 Task: Set up alerts for new listings in Seattle, Washington, that have a 3-car garage.
Action: Key pressed s<Key.caps_lock>EATTLE
Screenshot: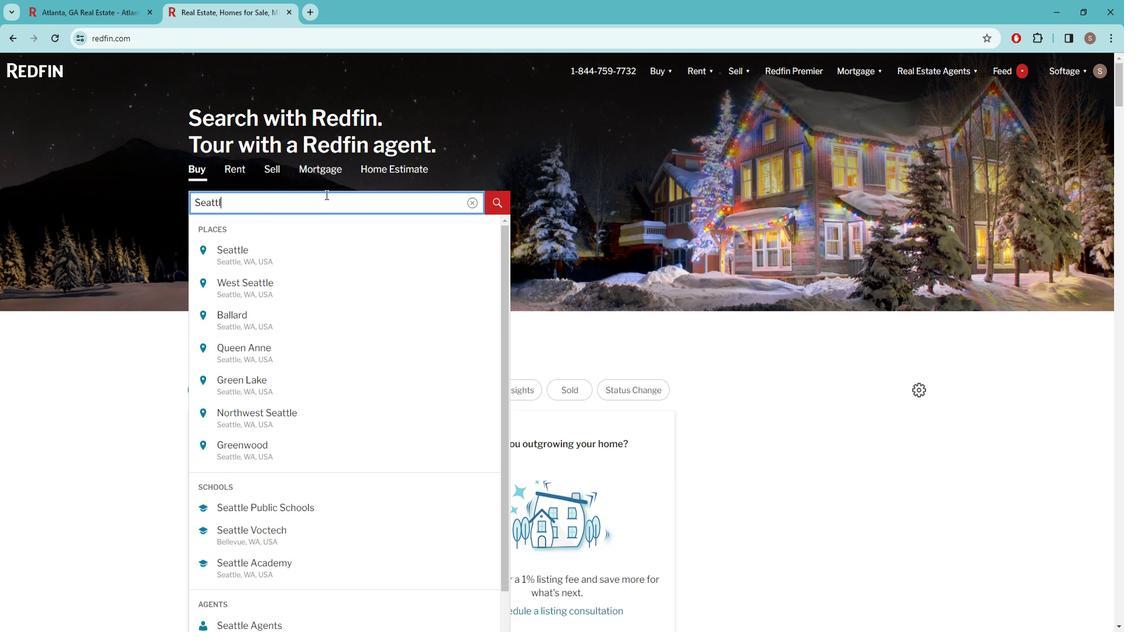 
Action: Mouse moved to (234, 253)
Screenshot: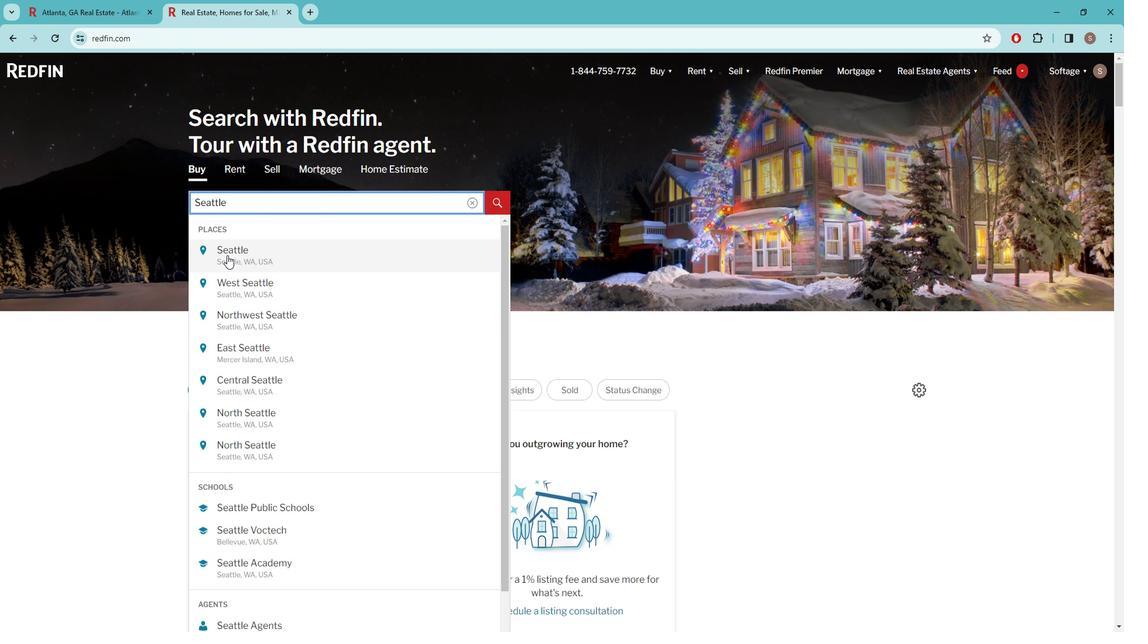 
Action: Mouse pressed left at (234, 253)
Screenshot: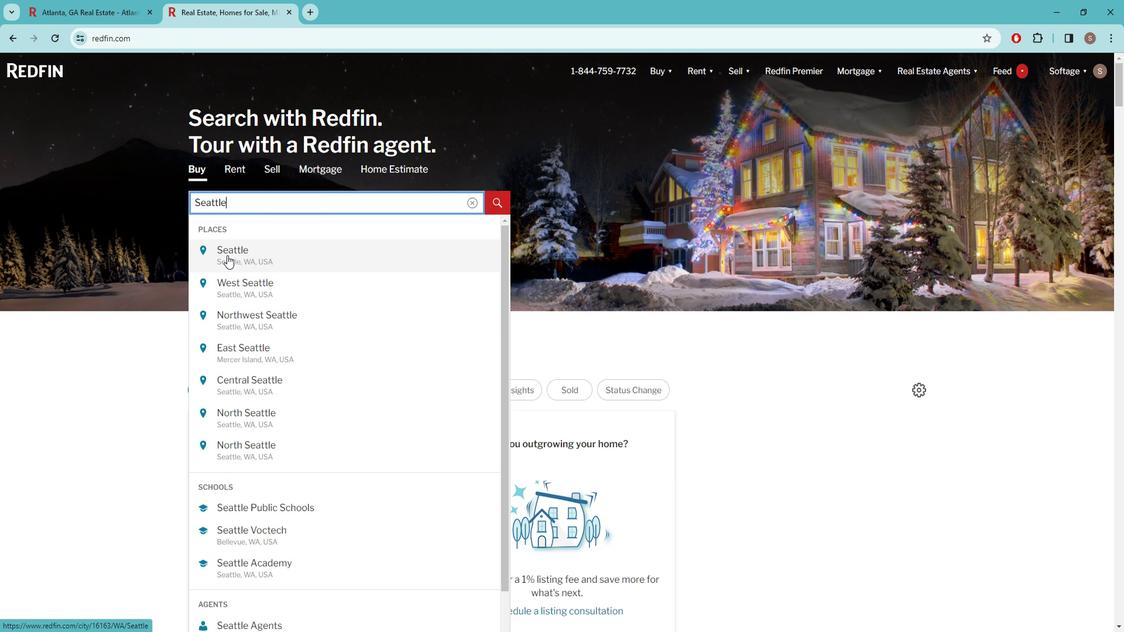 
Action: Mouse moved to (992, 150)
Screenshot: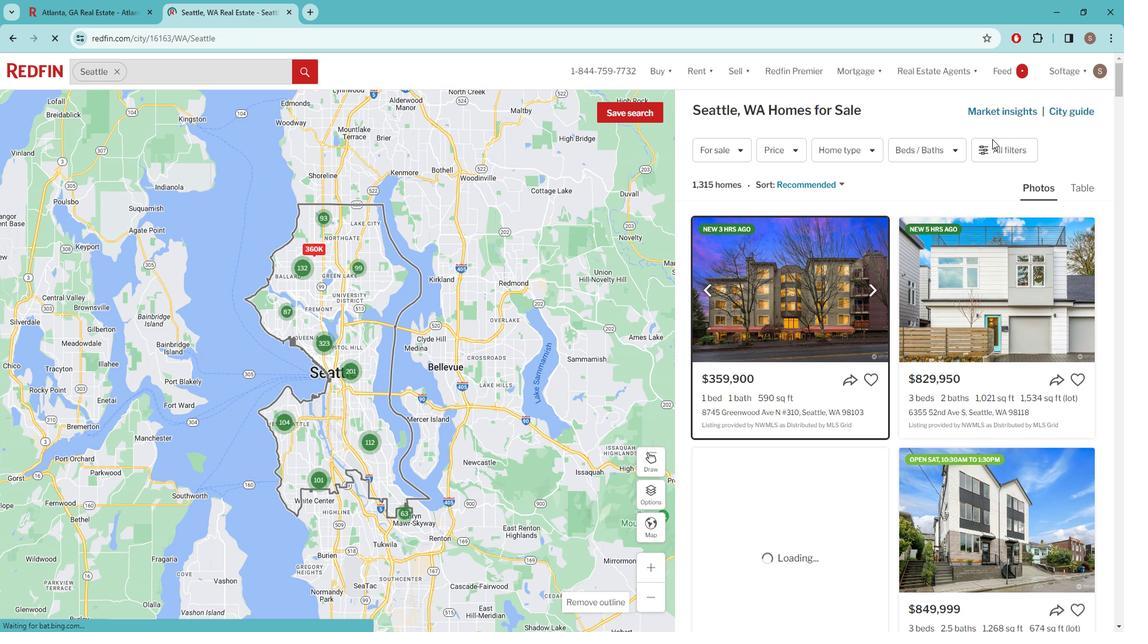 
Action: Mouse pressed left at (992, 150)
Screenshot: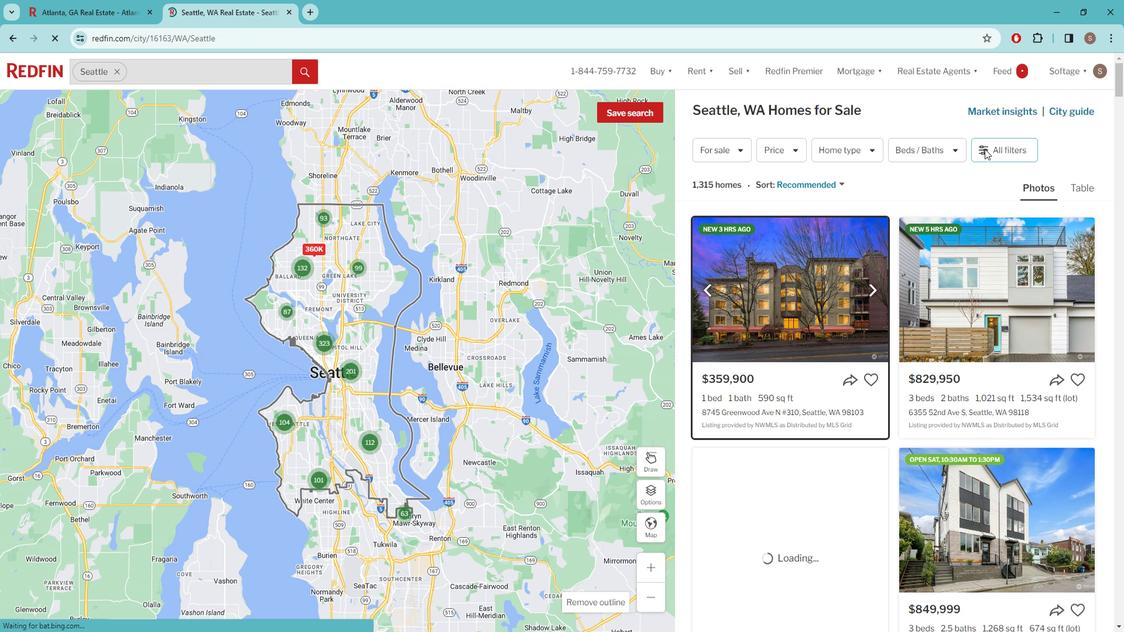 
Action: Mouse pressed left at (992, 150)
Screenshot: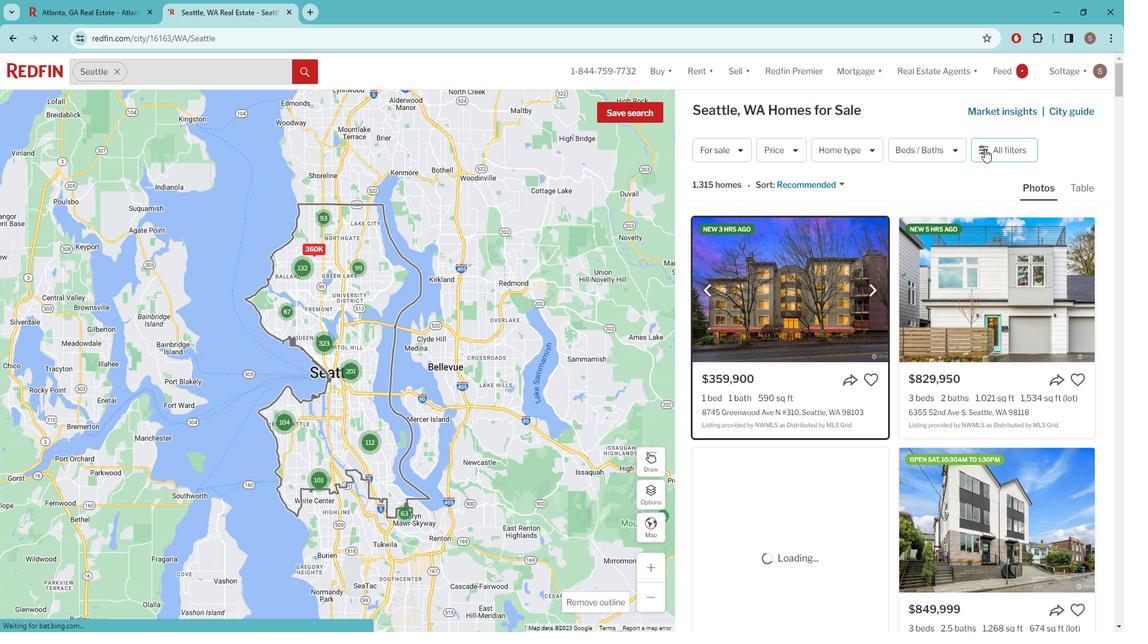 
Action: Mouse moved to (999, 149)
Screenshot: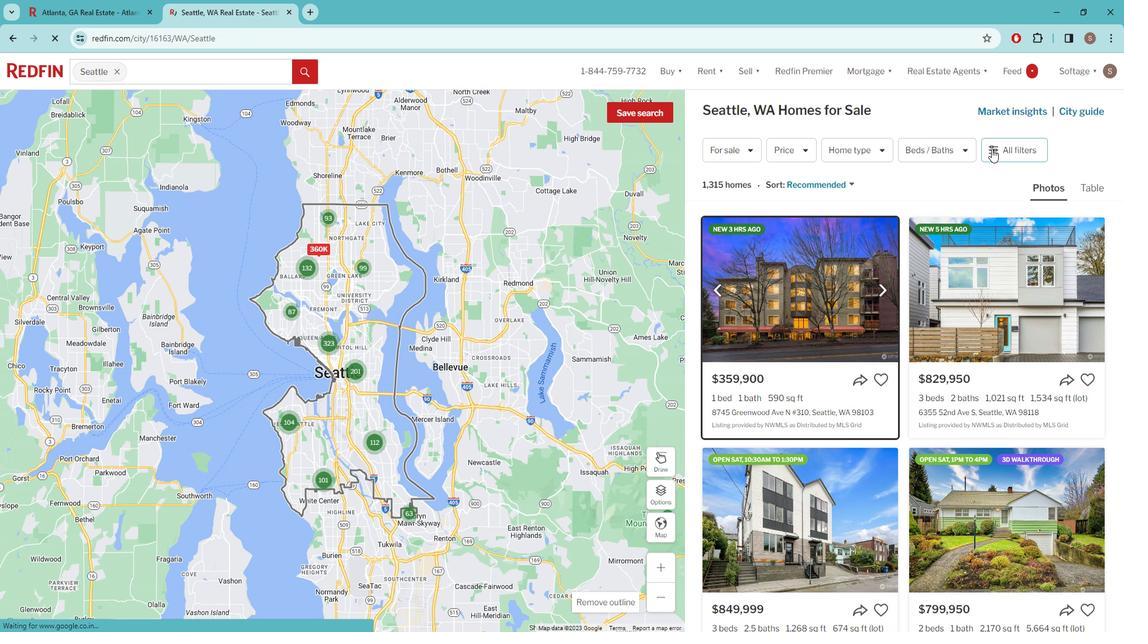 
Action: Mouse pressed left at (999, 149)
Screenshot: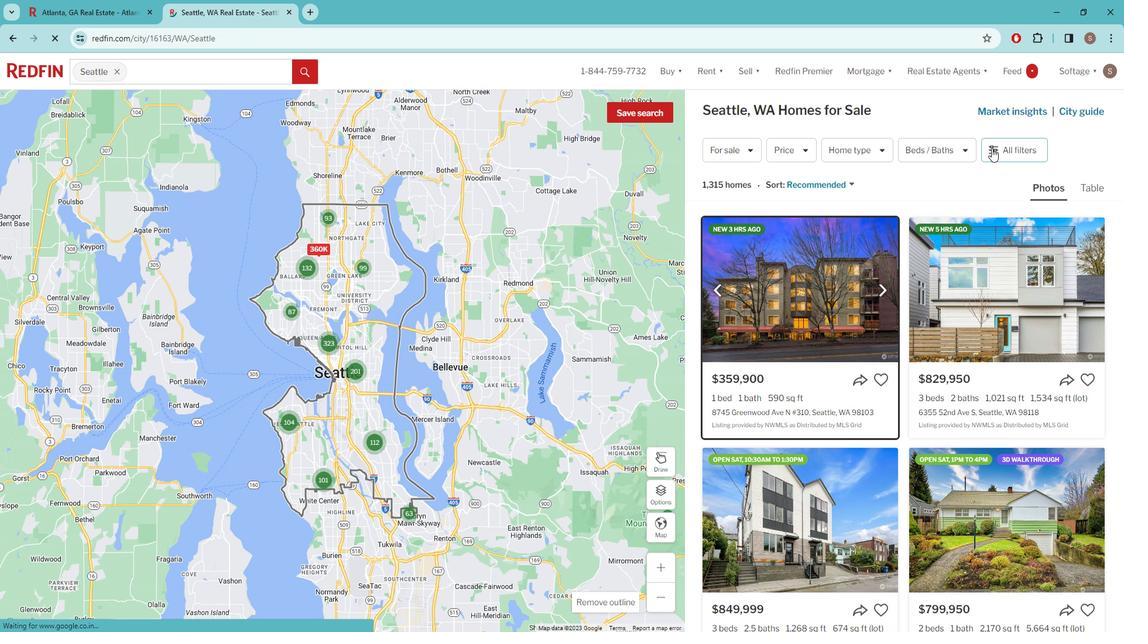 
Action: Mouse moved to (965, 261)
Screenshot: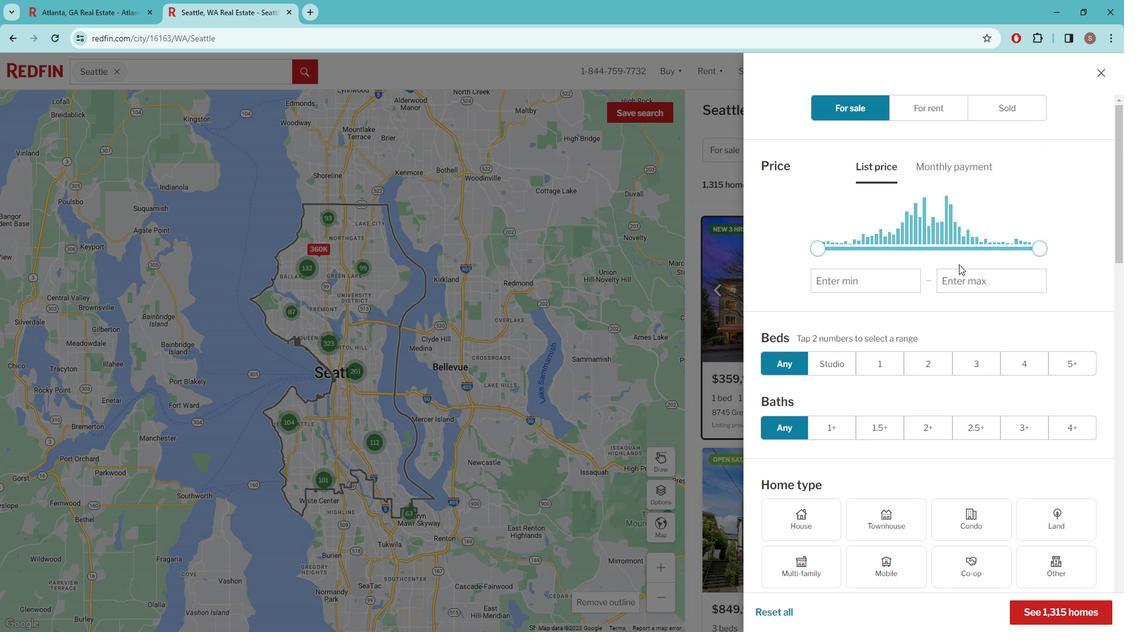 
Action: Mouse scrolled (965, 261) with delta (0, 0)
Screenshot: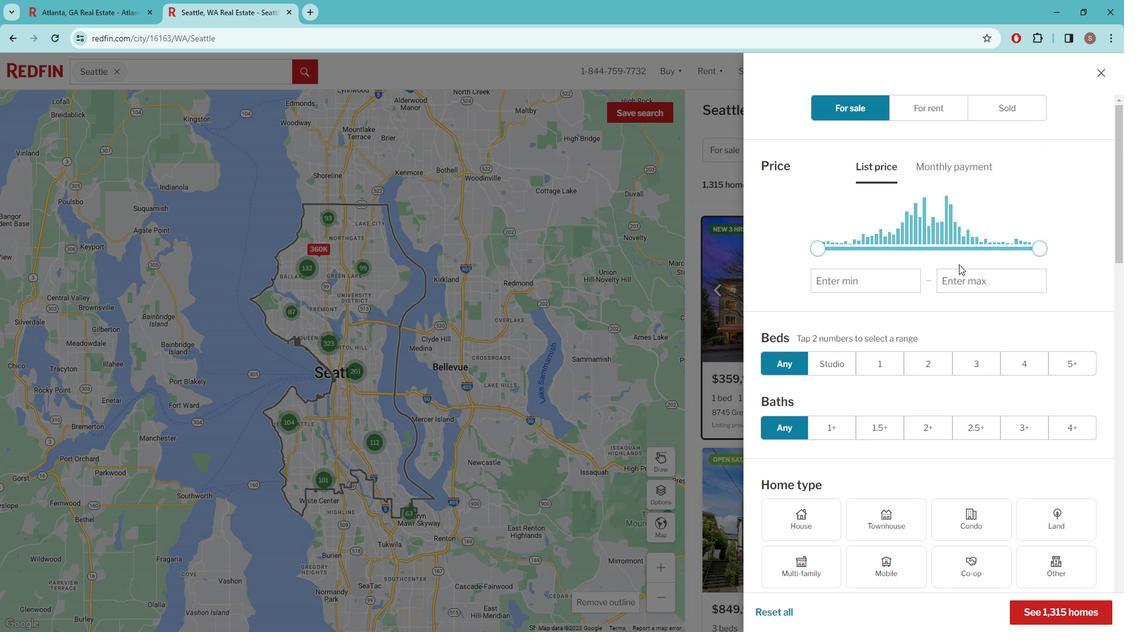 
Action: Mouse moved to (965, 262)
Screenshot: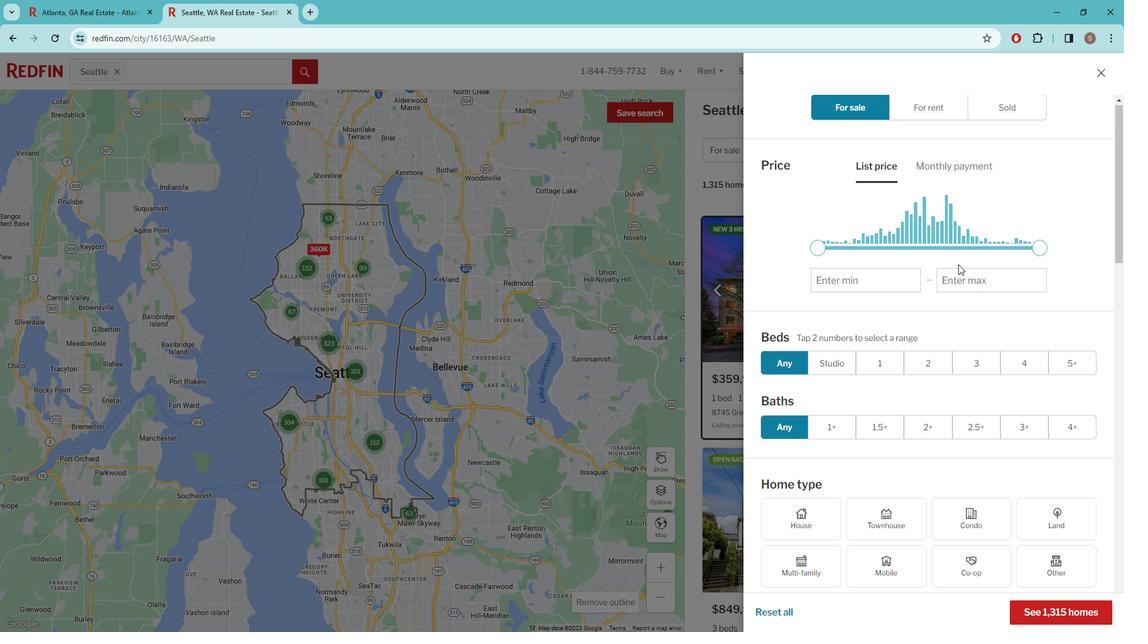 
Action: Mouse scrolled (965, 261) with delta (0, 0)
Screenshot: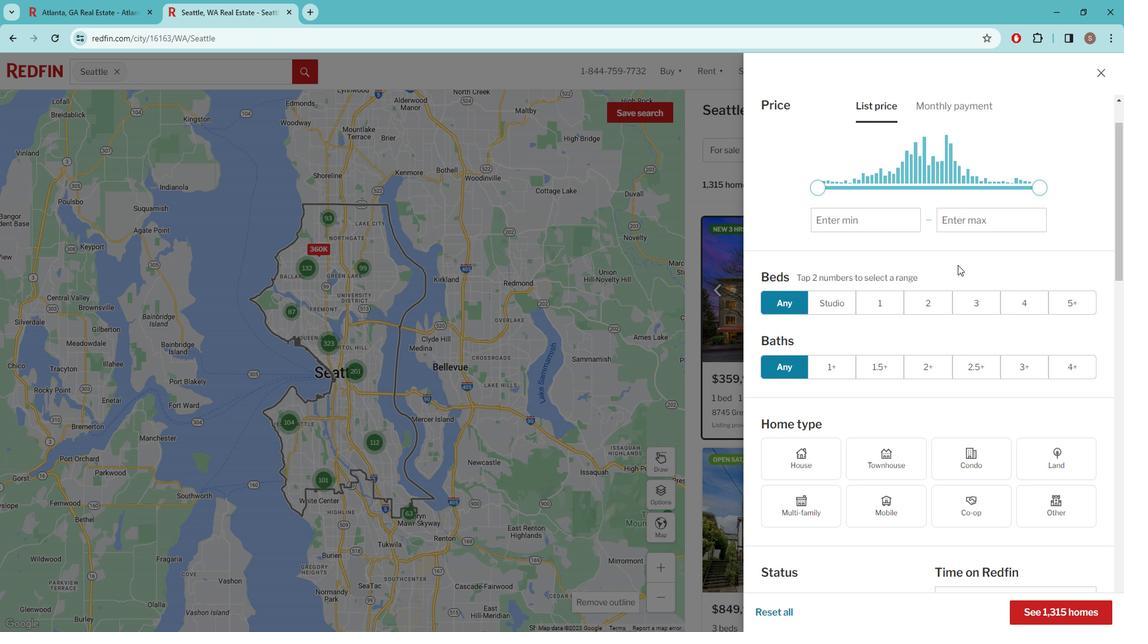 
Action: Mouse moved to (954, 262)
Screenshot: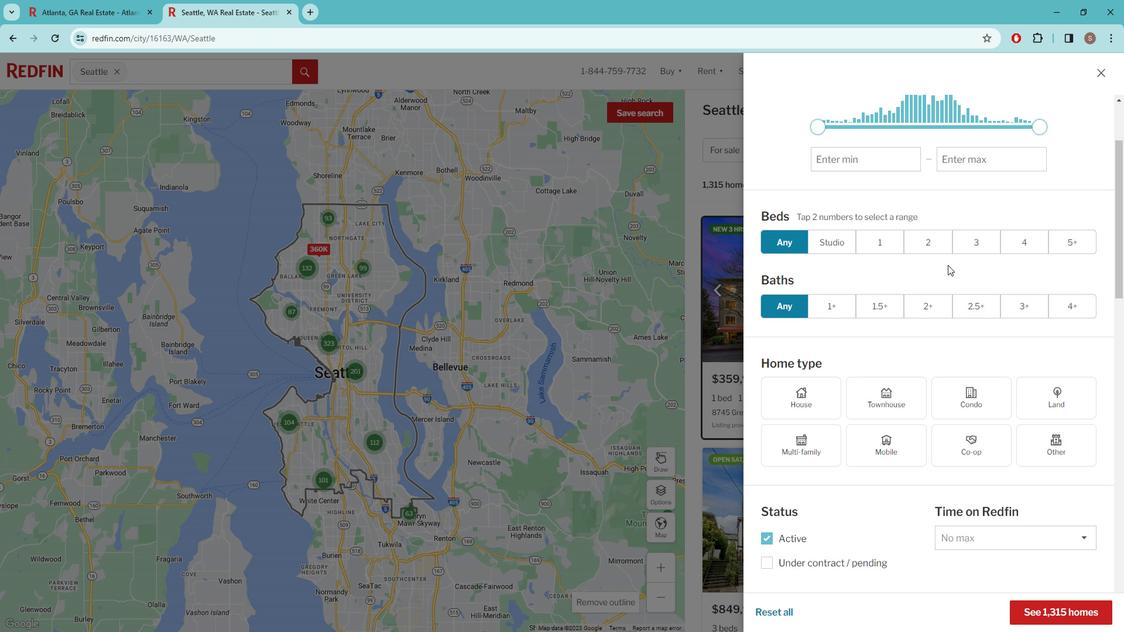 
Action: Mouse scrolled (954, 261) with delta (0, 0)
Screenshot: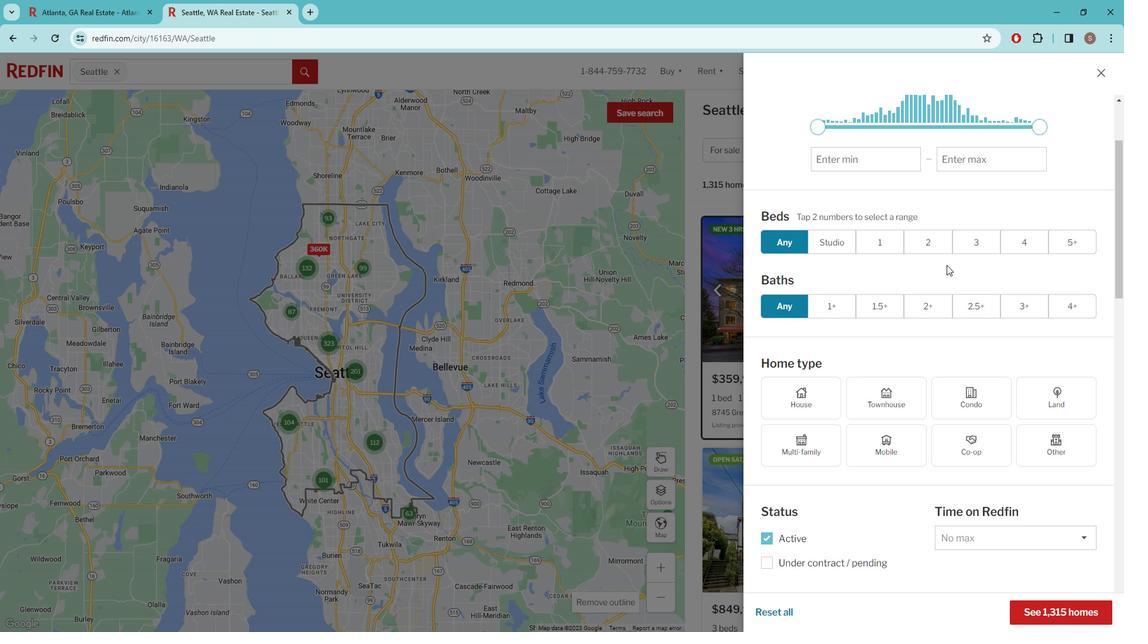 
Action: Mouse moved to (952, 262)
Screenshot: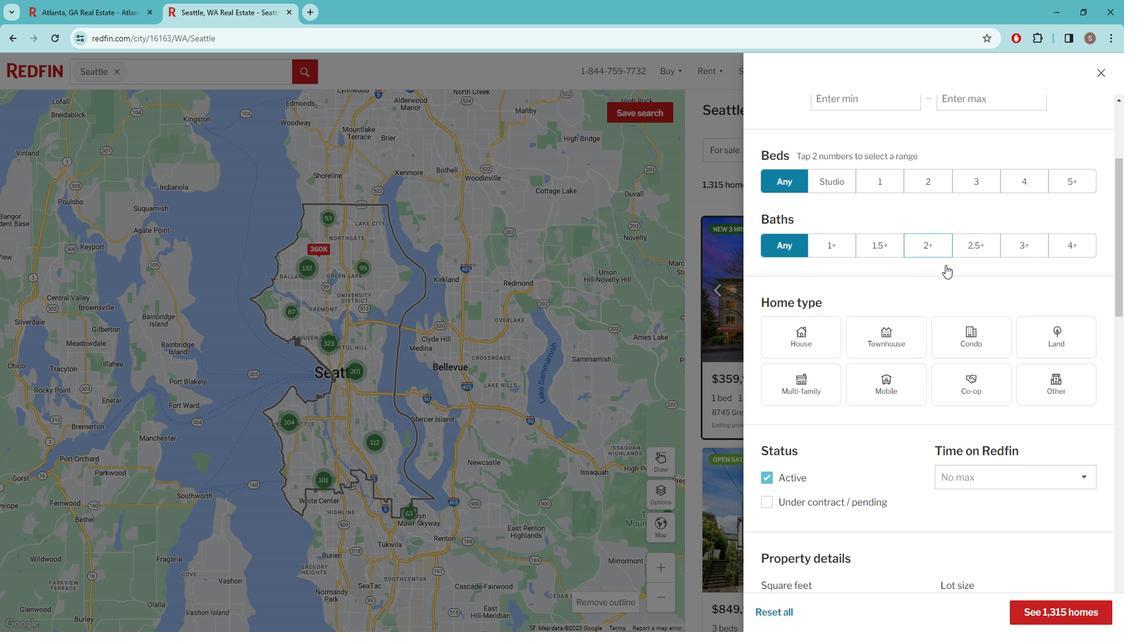 
Action: Mouse scrolled (952, 261) with delta (0, 0)
Screenshot: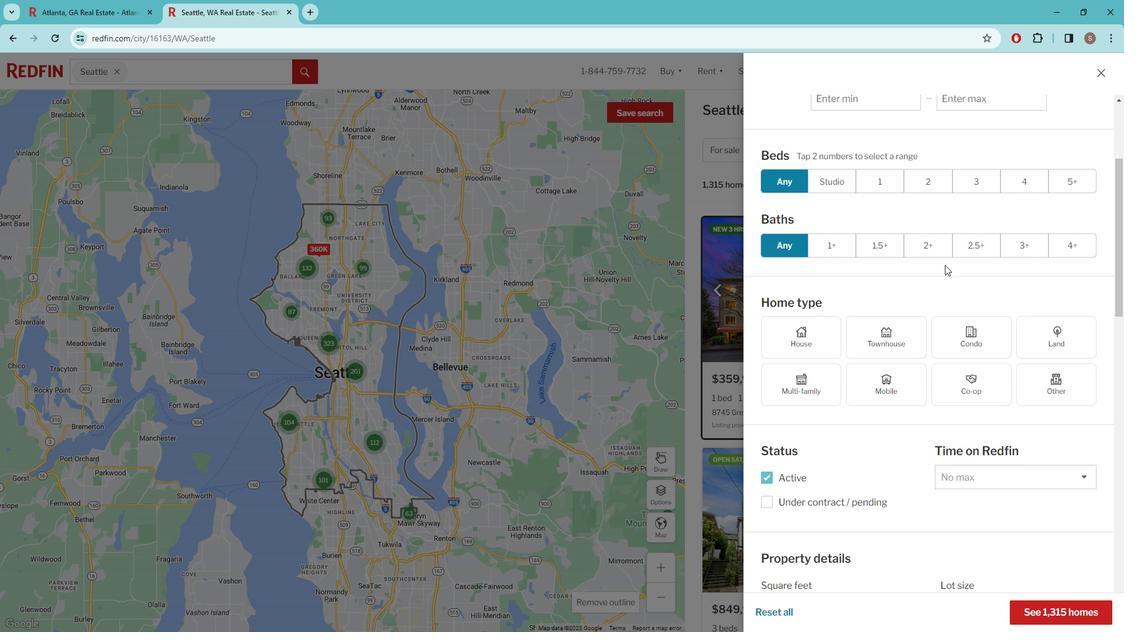 
Action: Mouse scrolled (952, 261) with delta (0, 0)
Screenshot: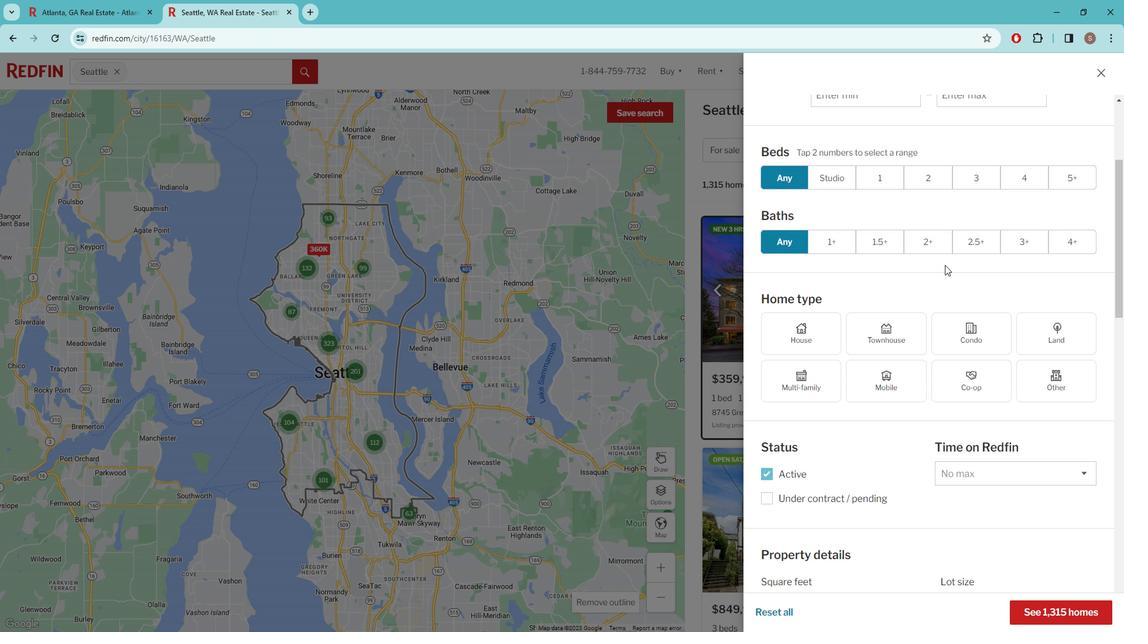 
Action: Mouse moved to (948, 261)
Screenshot: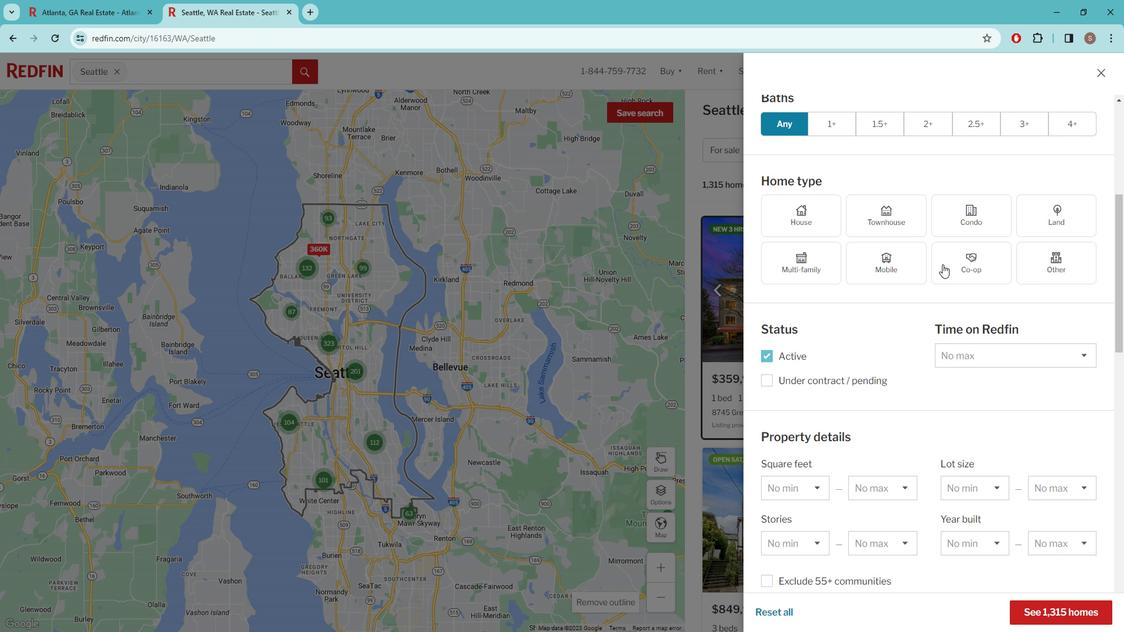 
Action: Mouse scrolled (948, 261) with delta (0, 0)
Screenshot: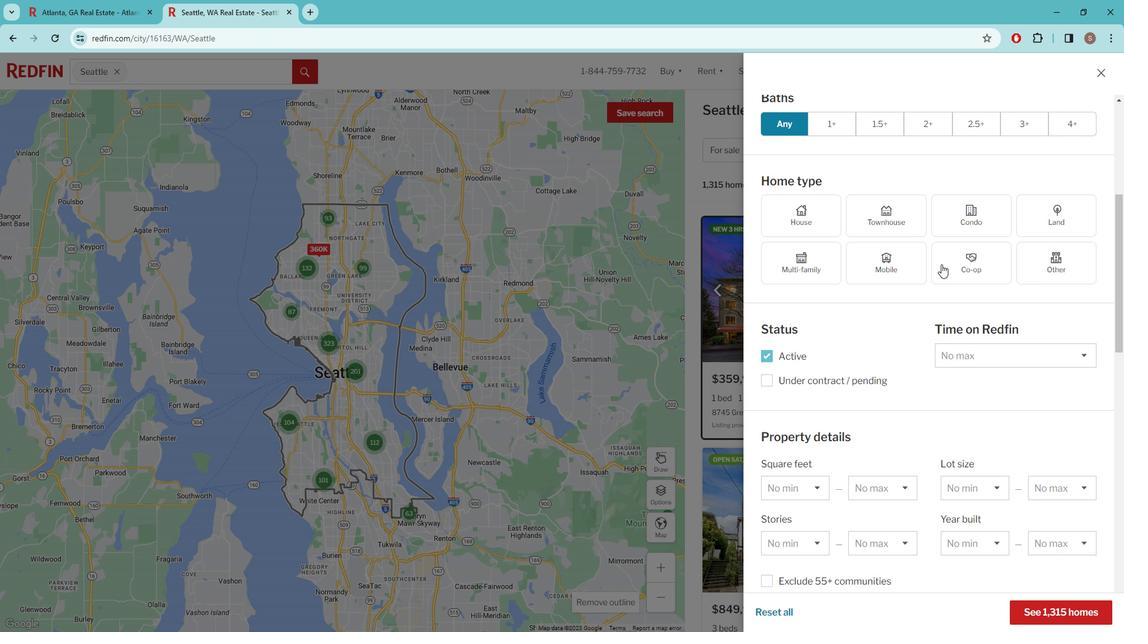 
Action: Mouse moved to (948, 260)
Screenshot: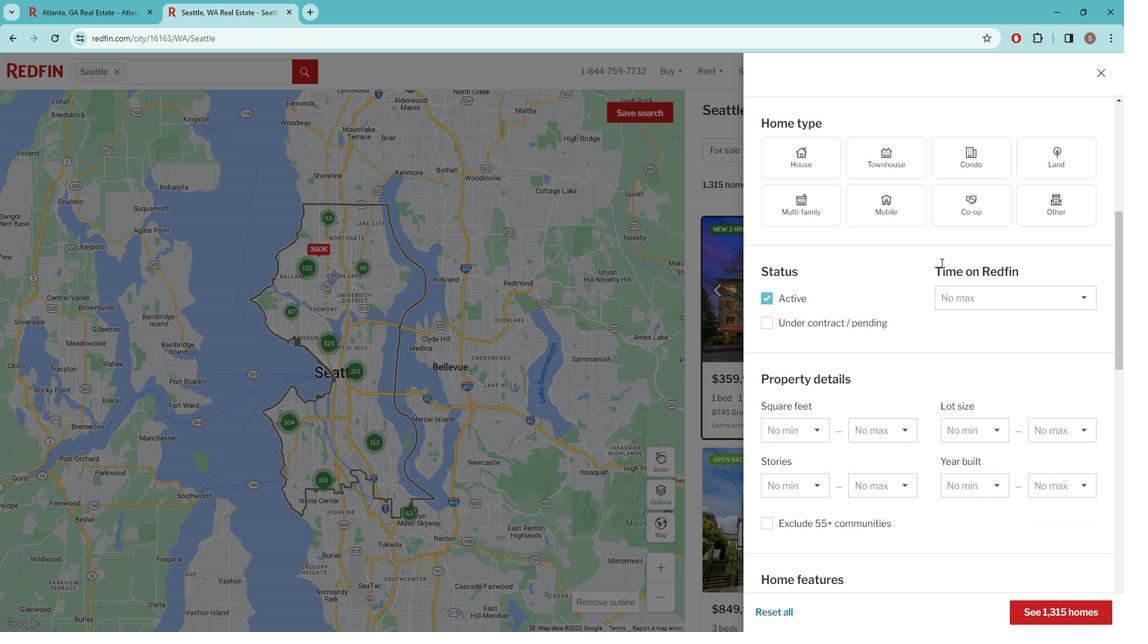 
Action: Mouse scrolled (948, 259) with delta (0, 0)
Screenshot: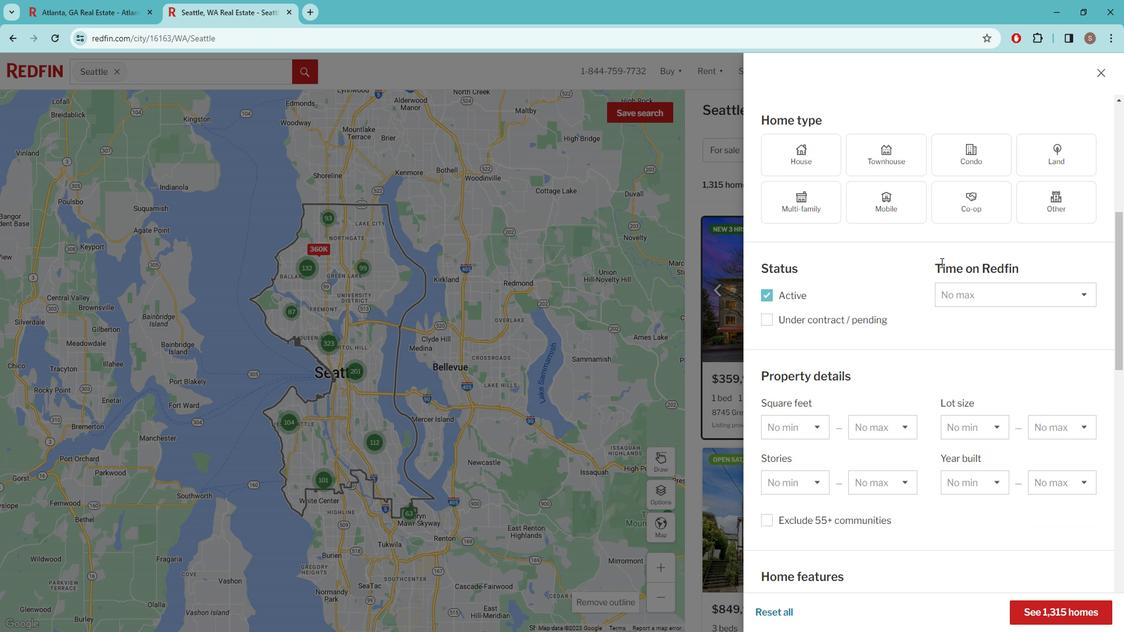 
Action: Mouse scrolled (948, 259) with delta (0, 0)
Screenshot: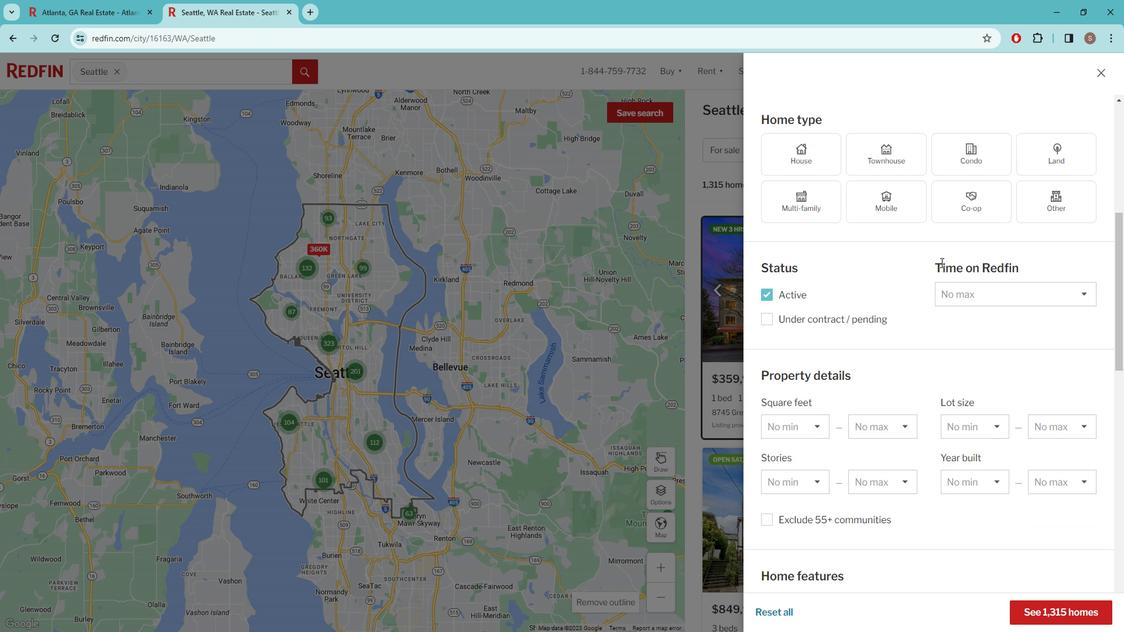 
Action: Mouse scrolled (948, 259) with delta (0, 0)
Screenshot: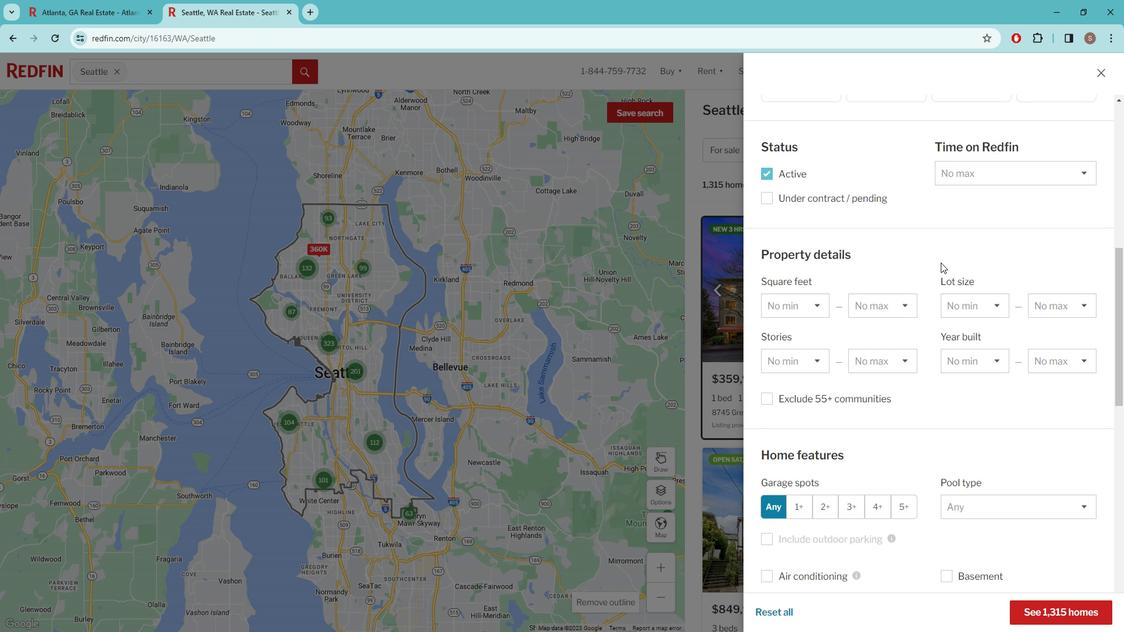 
Action: Mouse moved to (857, 434)
Screenshot: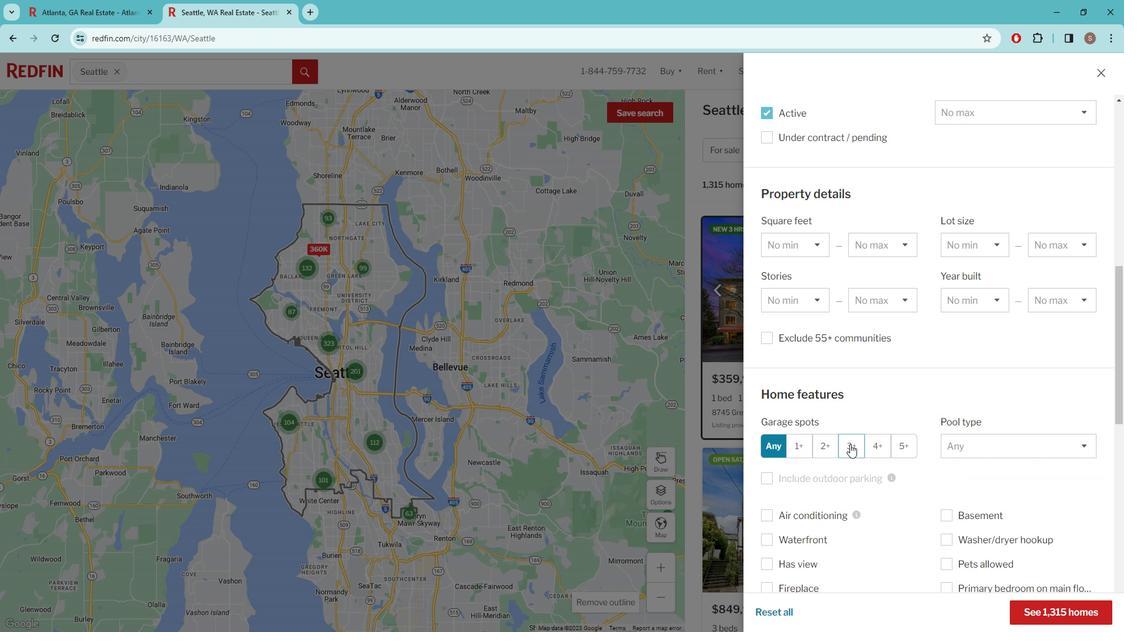 
Action: Mouse pressed left at (857, 434)
Screenshot: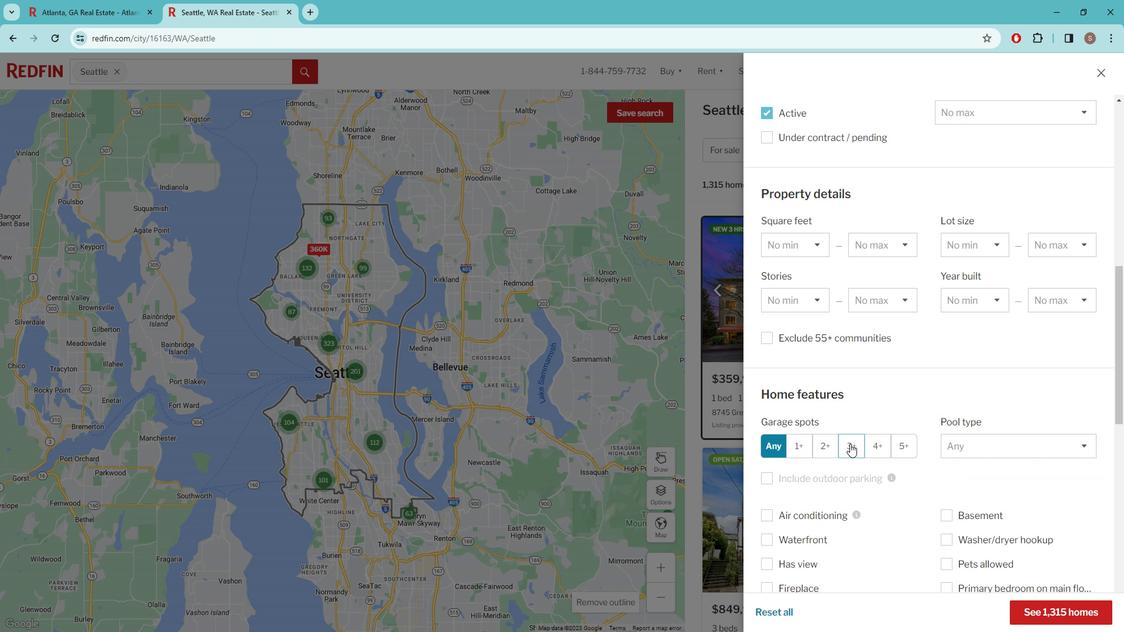 
Action: Mouse moved to (858, 433)
Screenshot: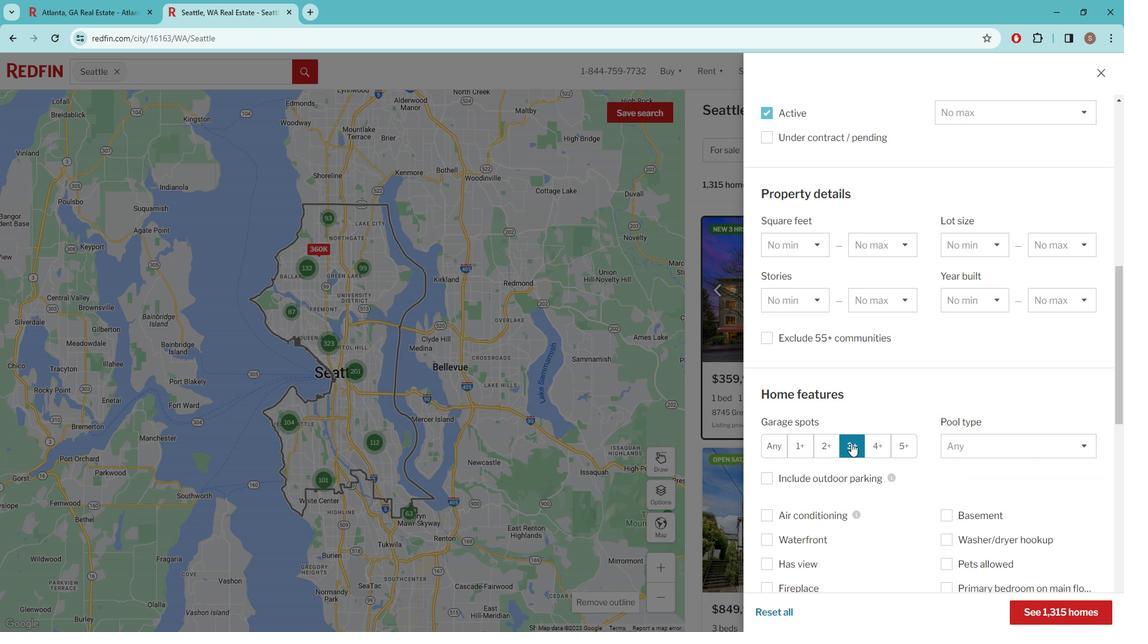 
Action: Mouse scrolled (858, 432) with delta (0, 0)
Screenshot: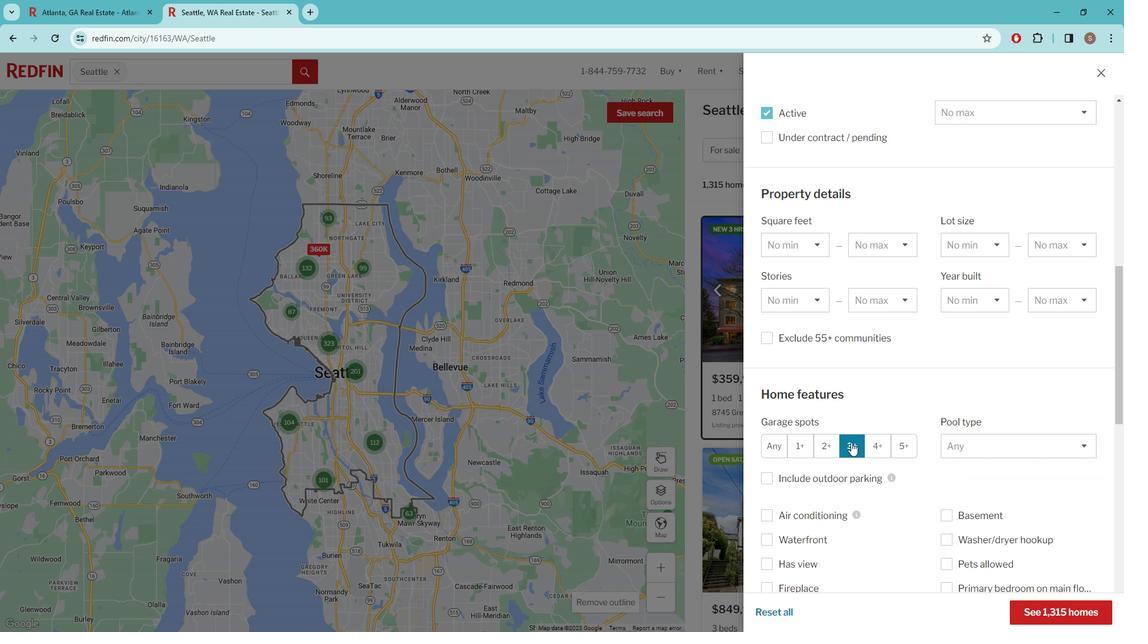 
Action: Mouse scrolled (858, 432) with delta (0, 0)
Screenshot: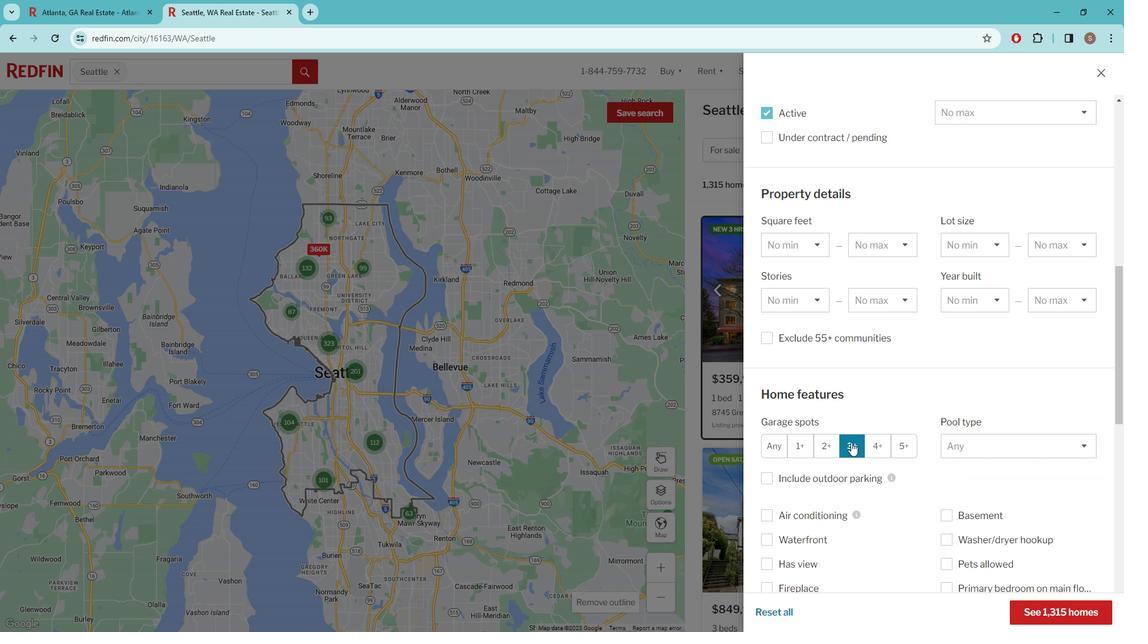 
Action: Mouse scrolled (858, 432) with delta (0, 0)
Screenshot: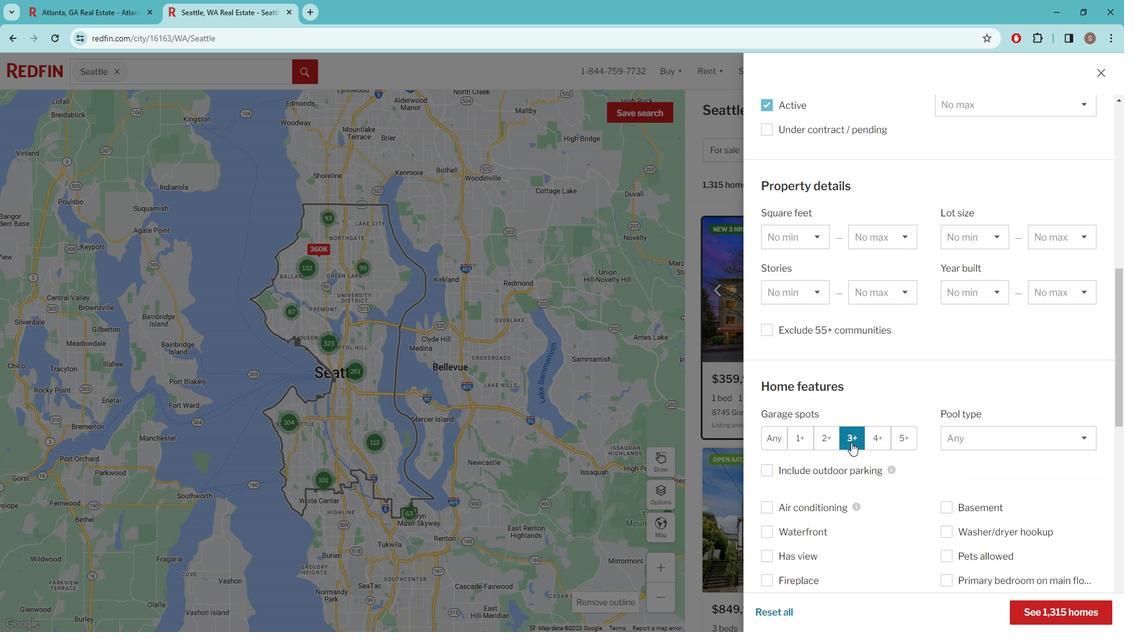 
Action: Mouse moved to (866, 408)
Screenshot: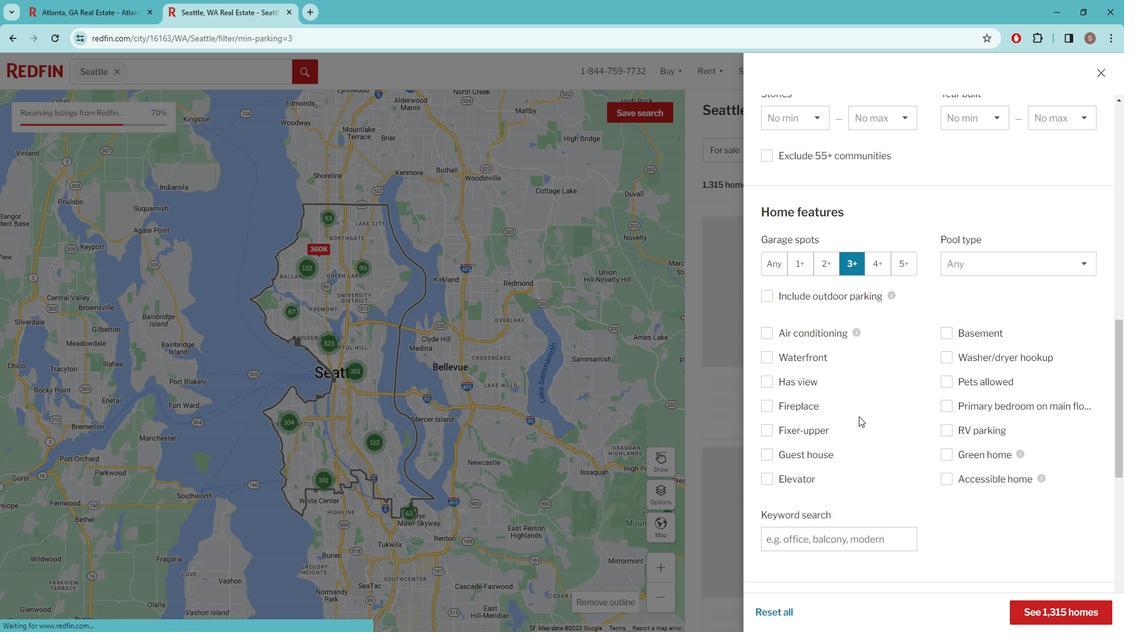 
Action: Mouse scrolled (866, 407) with delta (0, 0)
Screenshot: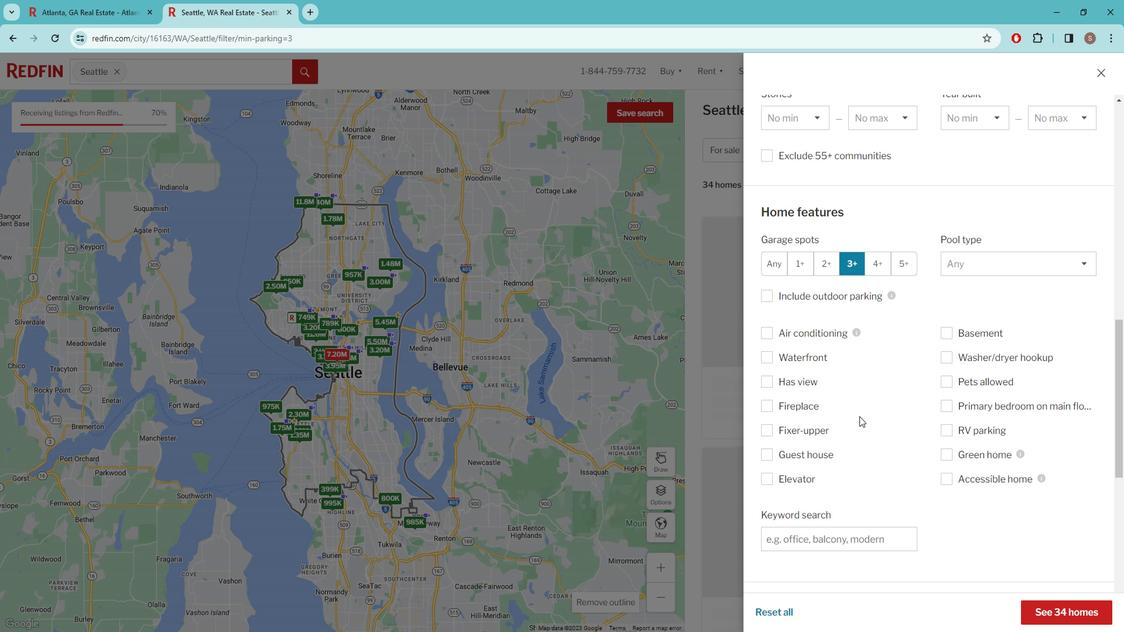 
Action: Mouse moved to (866, 406)
Screenshot: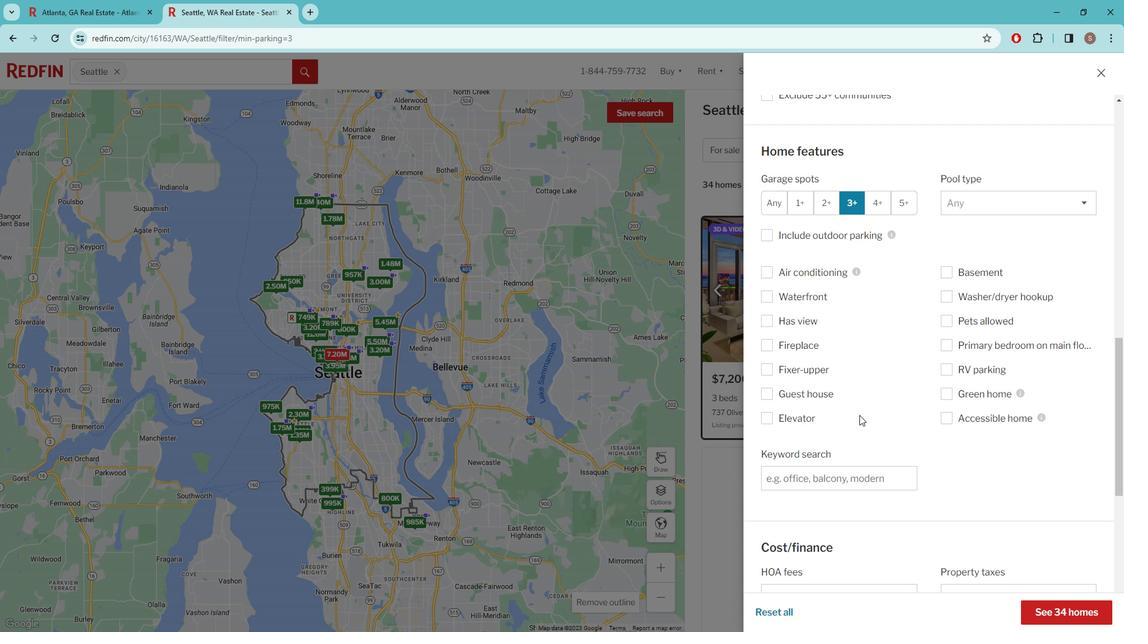 
Action: Mouse scrolled (866, 405) with delta (0, 0)
Screenshot: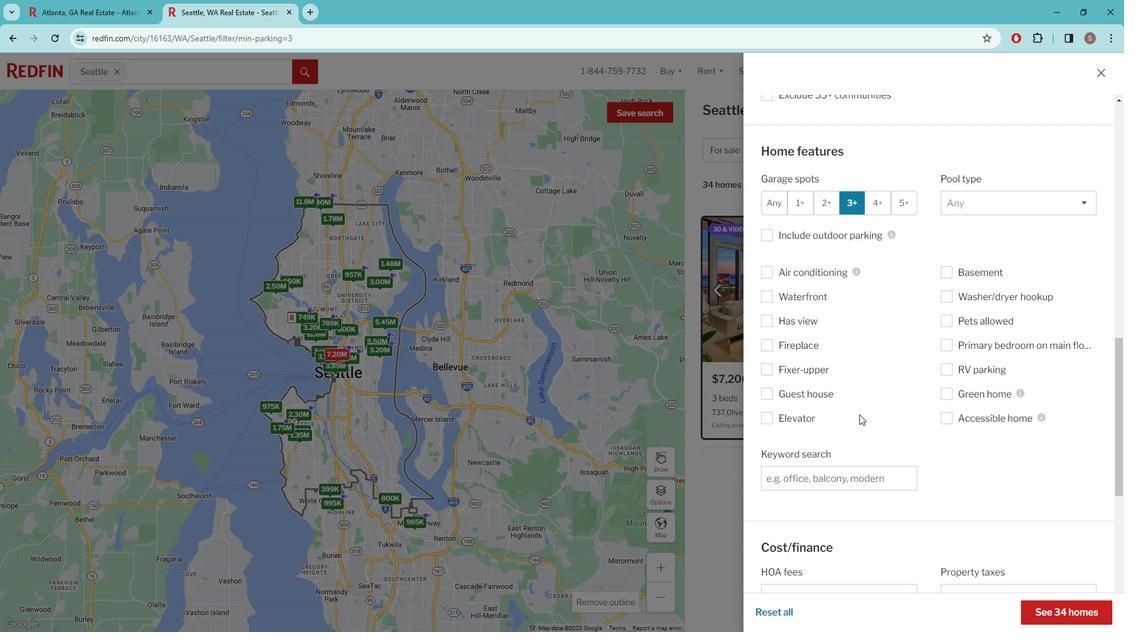 
Action: Mouse moved to (866, 405)
Screenshot: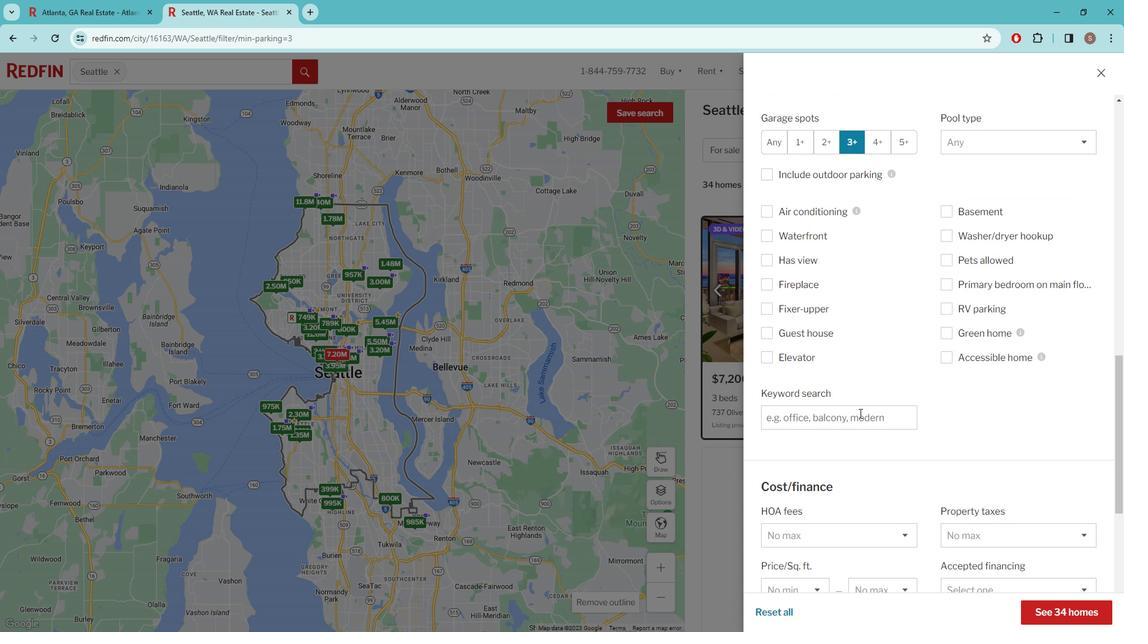 
Action: Mouse scrolled (866, 404) with delta (0, 0)
Screenshot: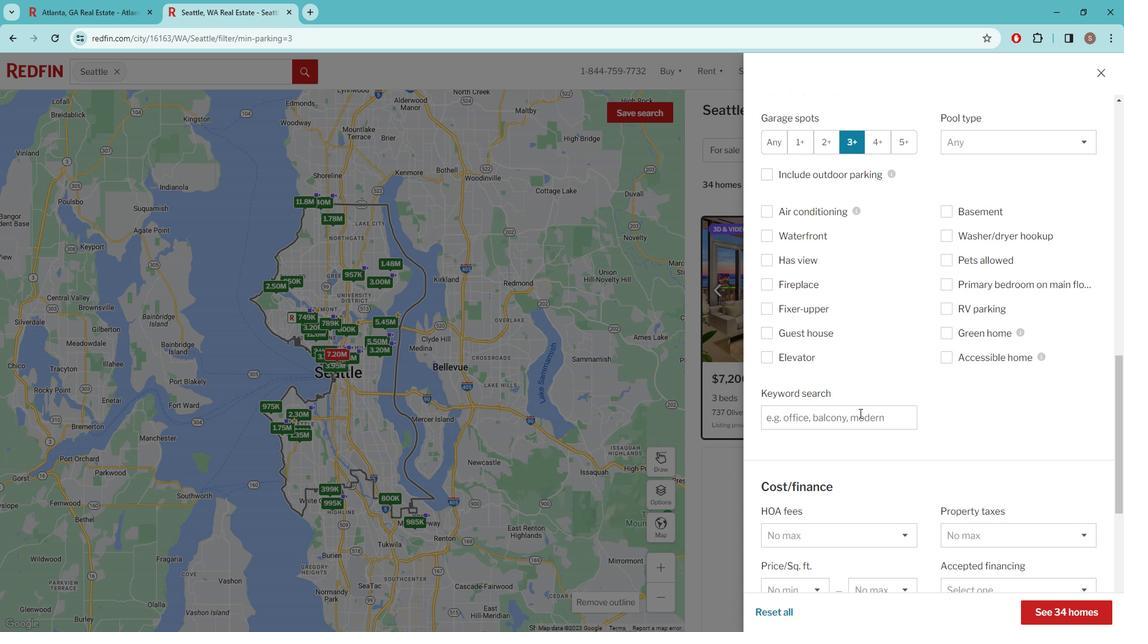 
Action: Mouse scrolled (866, 404) with delta (0, 0)
Screenshot: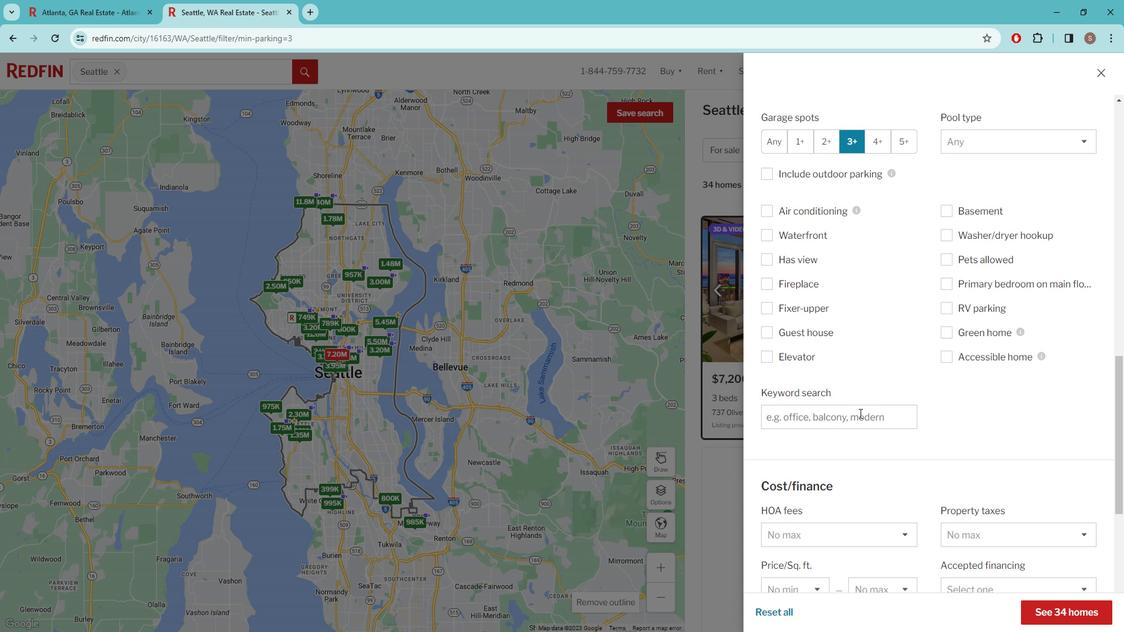 
Action: Mouse moved to (866, 404)
Screenshot: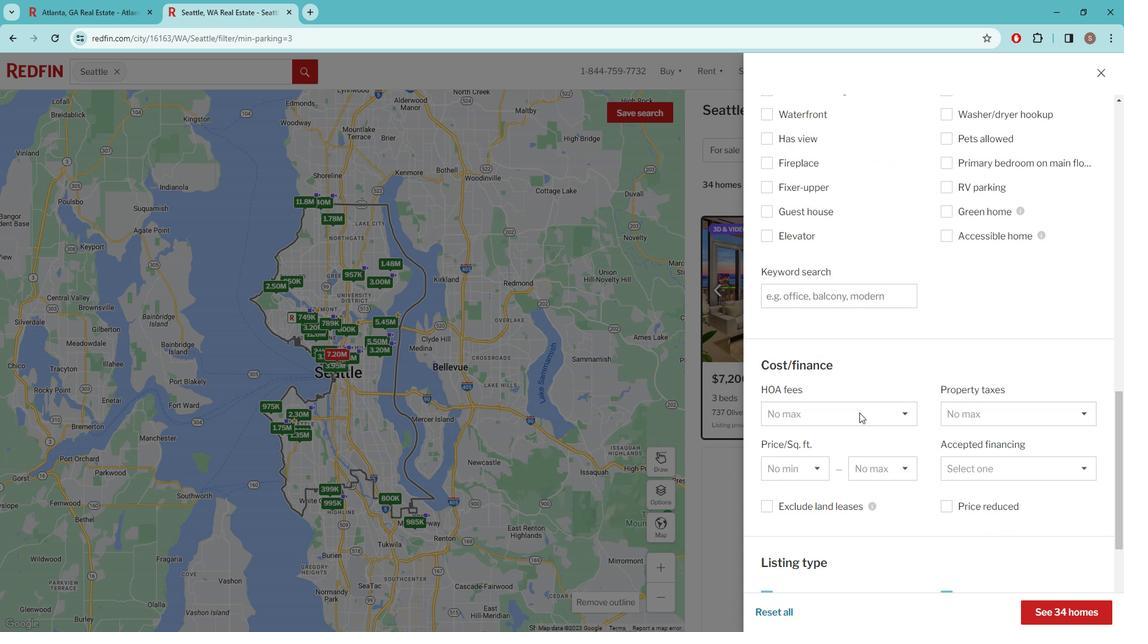 
Action: Mouse scrolled (866, 404) with delta (0, 0)
Screenshot: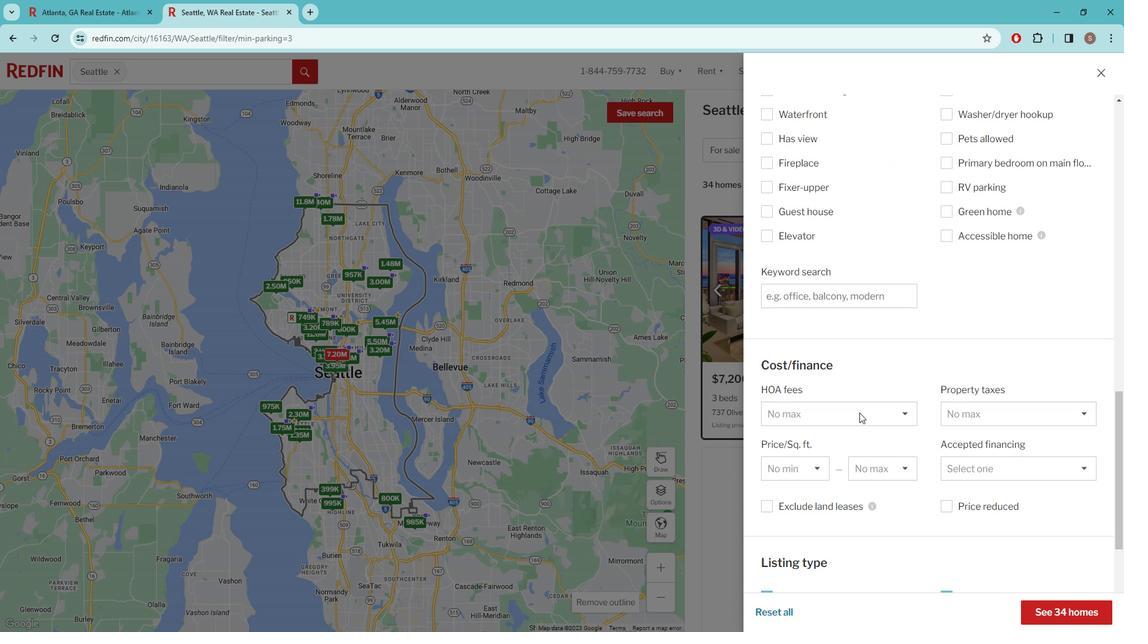 
Action: Mouse scrolled (866, 404) with delta (0, 0)
Screenshot: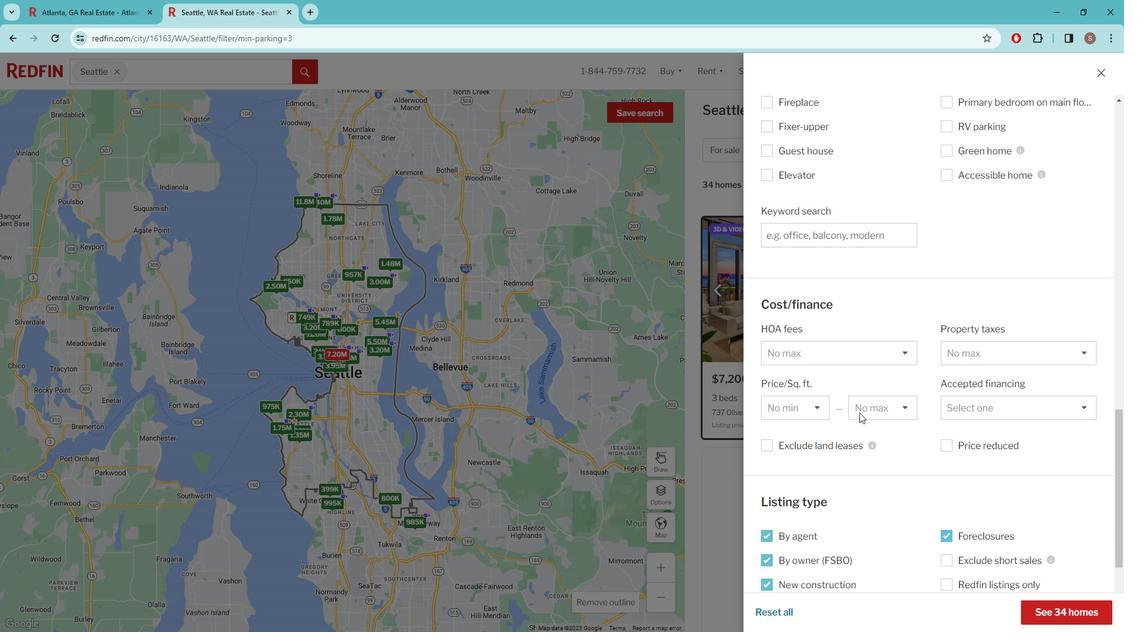 
Action: Mouse scrolled (866, 404) with delta (0, 0)
Screenshot: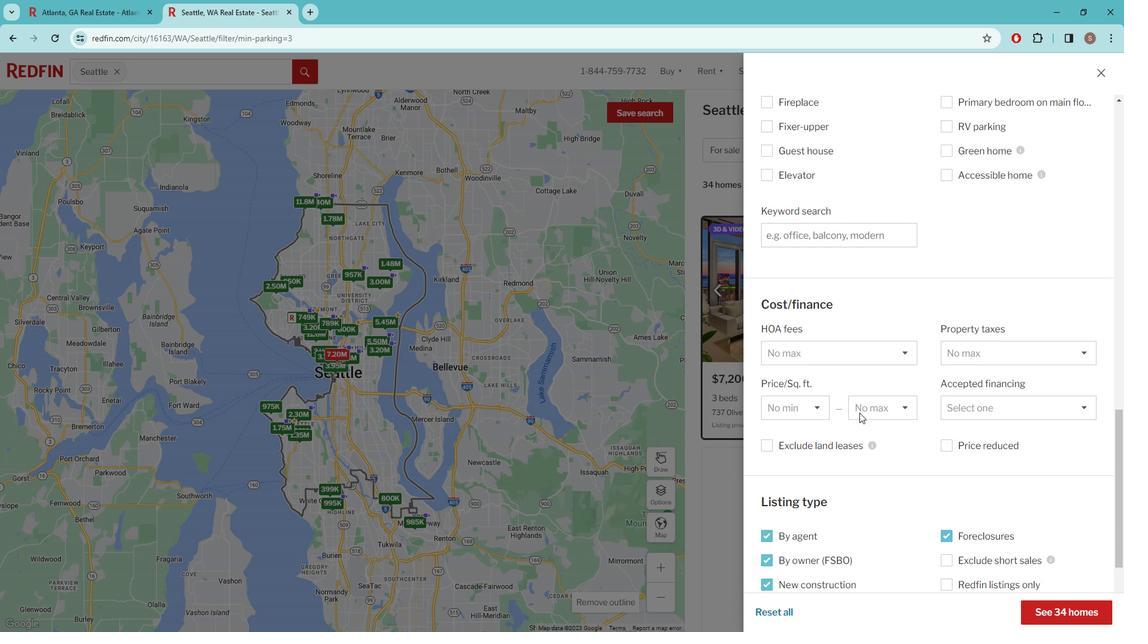 
Action: Mouse scrolled (866, 404) with delta (0, 0)
Screenshot: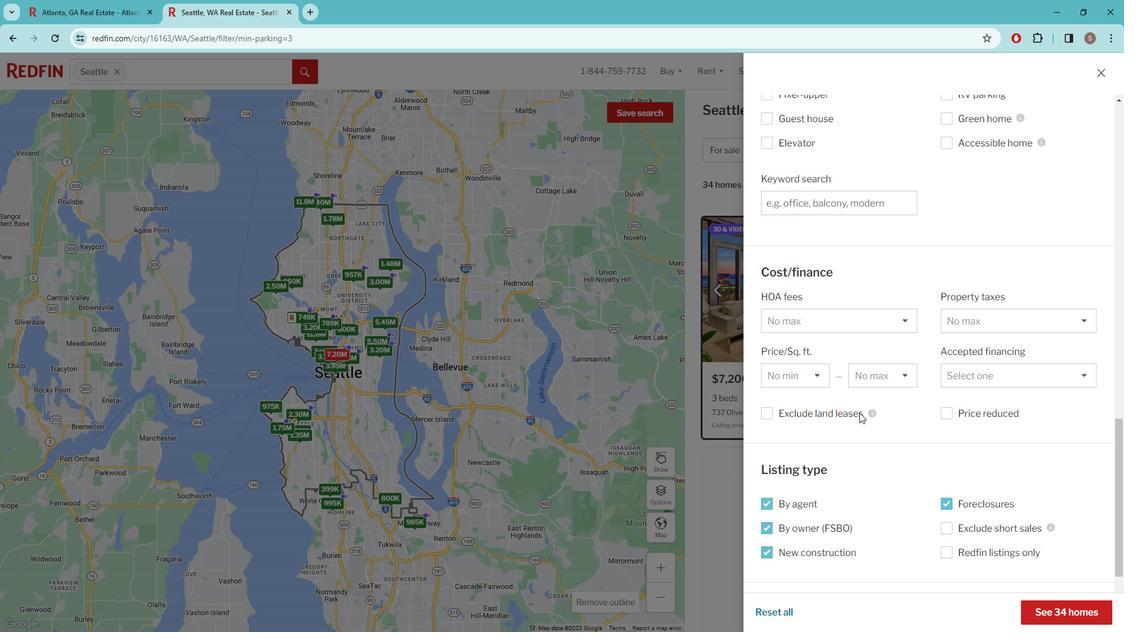 
Action: Mouse moved to (871, 402)
Screenshot: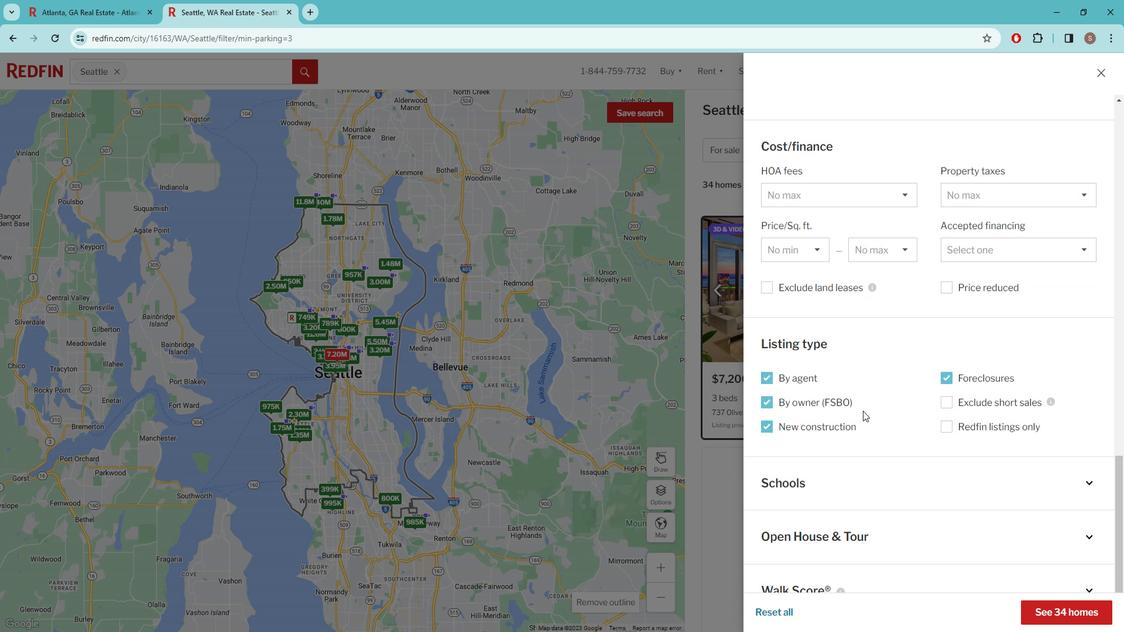 
Action: Mouse scrolled (871, 402) with delta (0, 0)
Screenshot: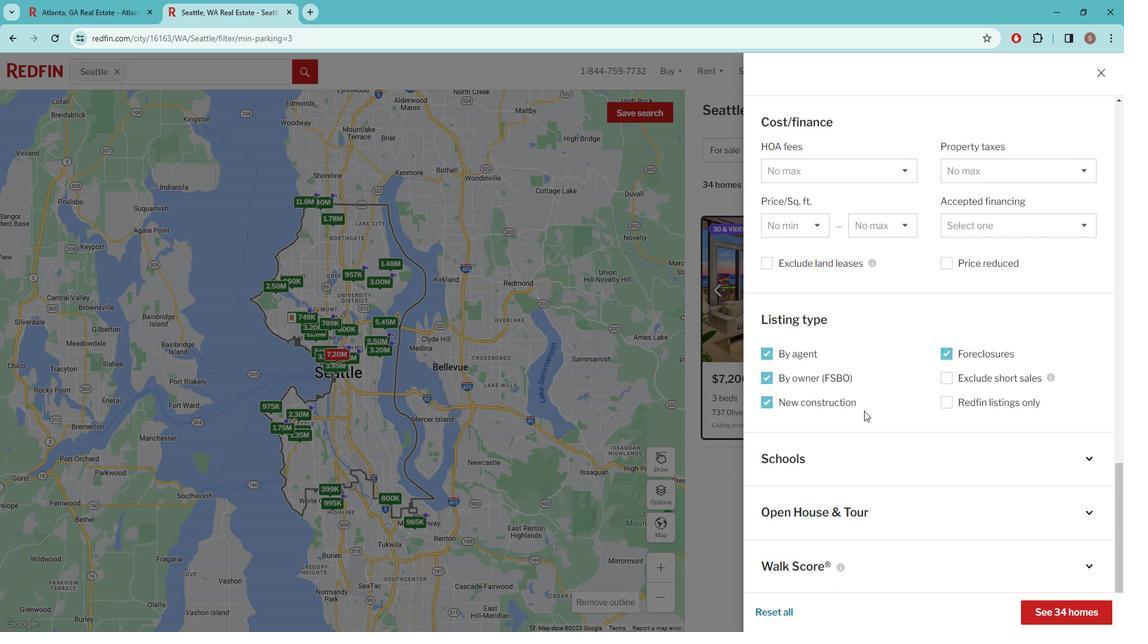 
Action: Mouse scrolled (871, 402) with delta (0, 0)
Screenshot: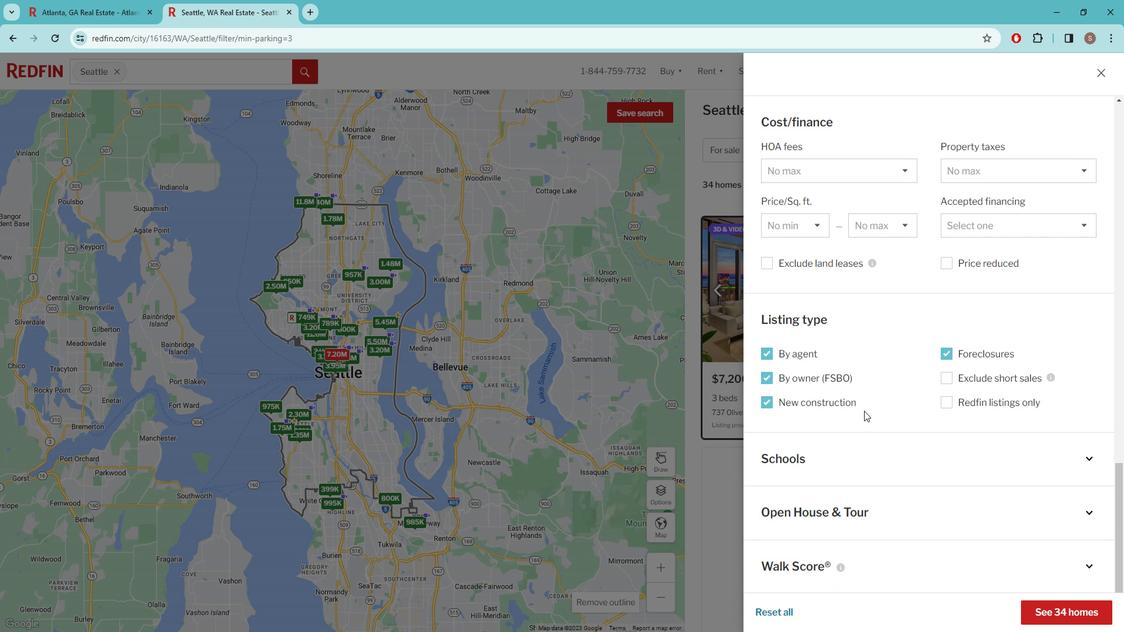 
Action: Mouse scrolled (871, 402) with delta (0, 0)
Screenshot: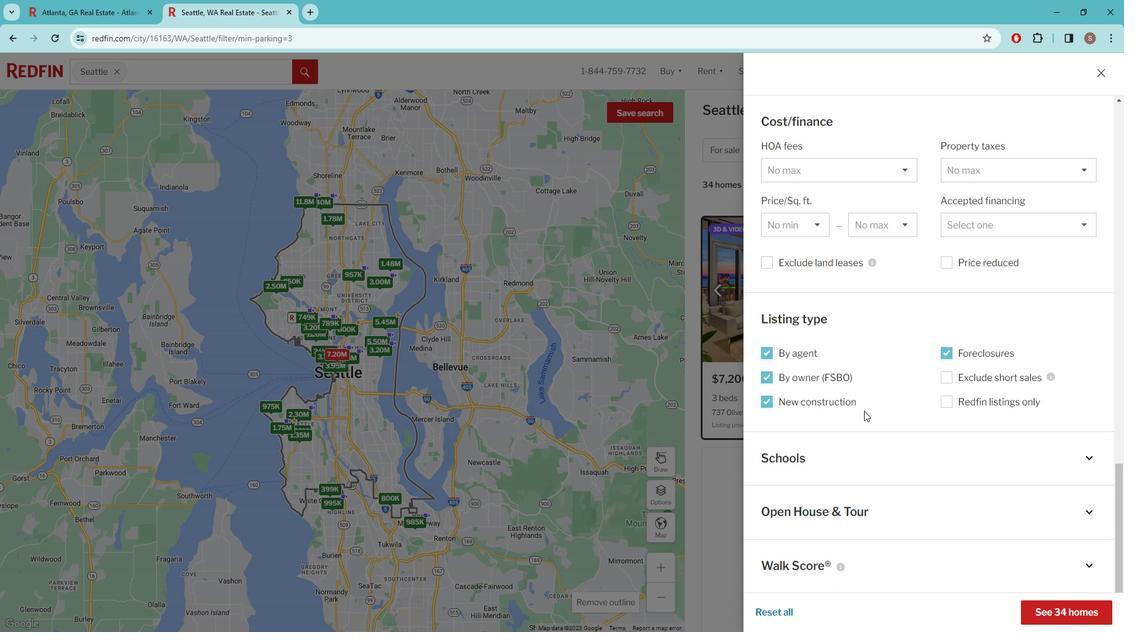 
Action: Mouse moved to (1056, 591)
Screenshot: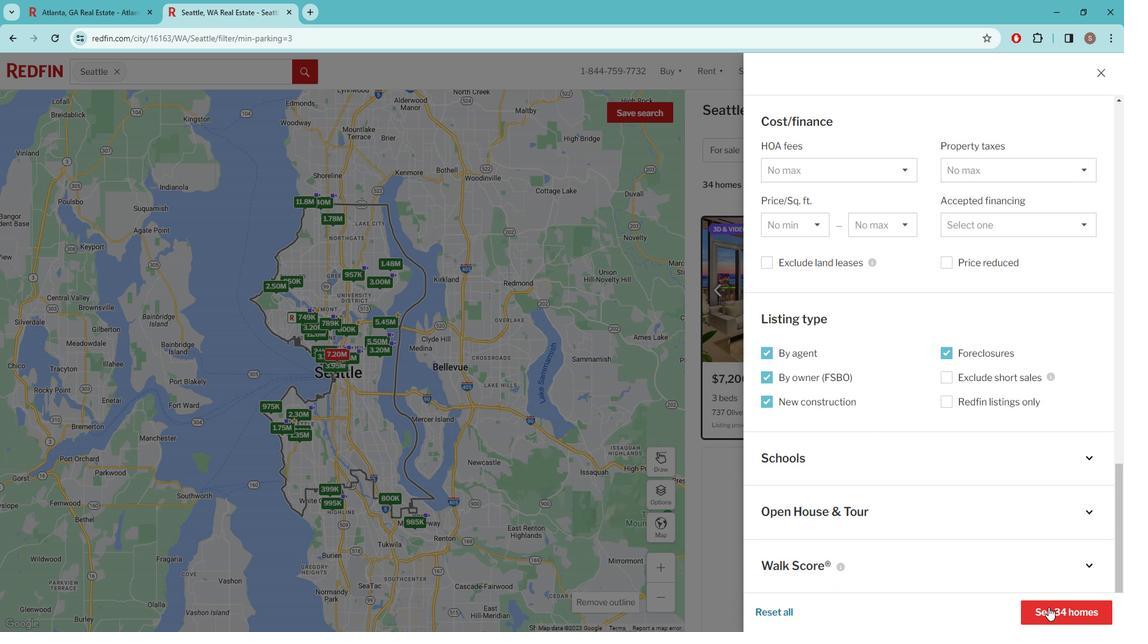 
Action: Mouse pressed left at (1056, 591)
Screenshot: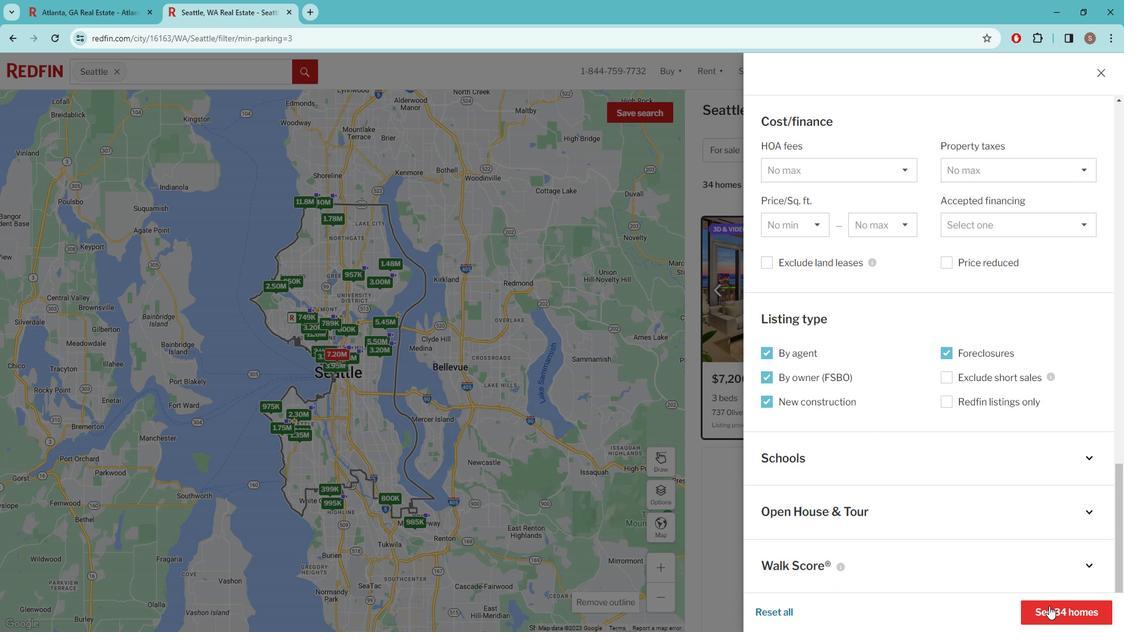 
Action: Mouse moved to (631, 114)
Screenshot: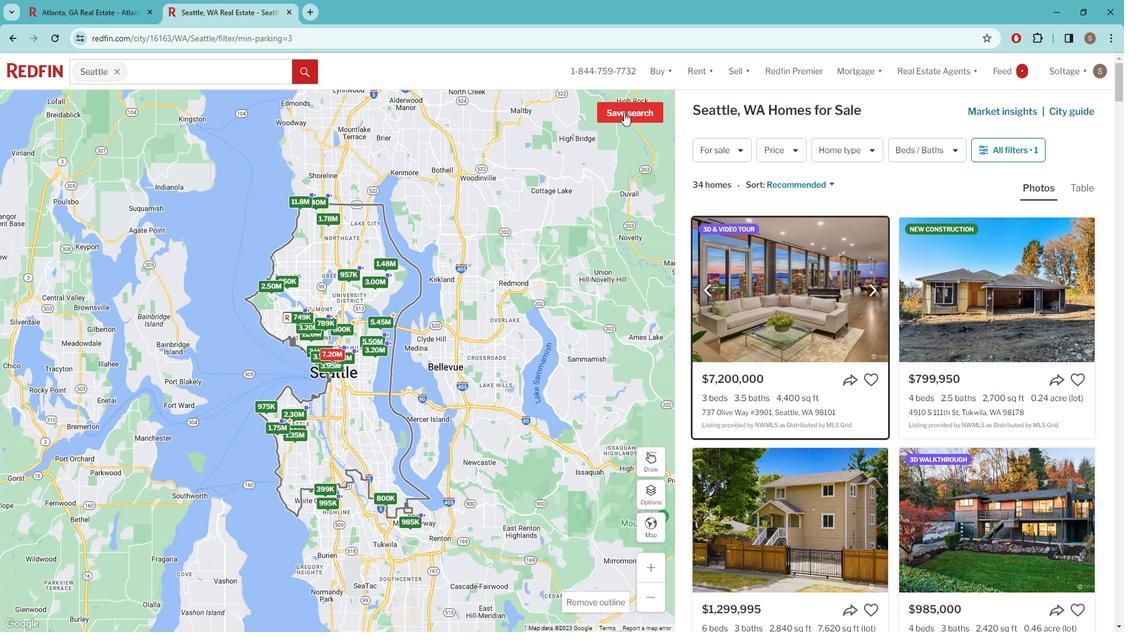 
Action: Mouse pressed left at (631, 114)
Screenshot: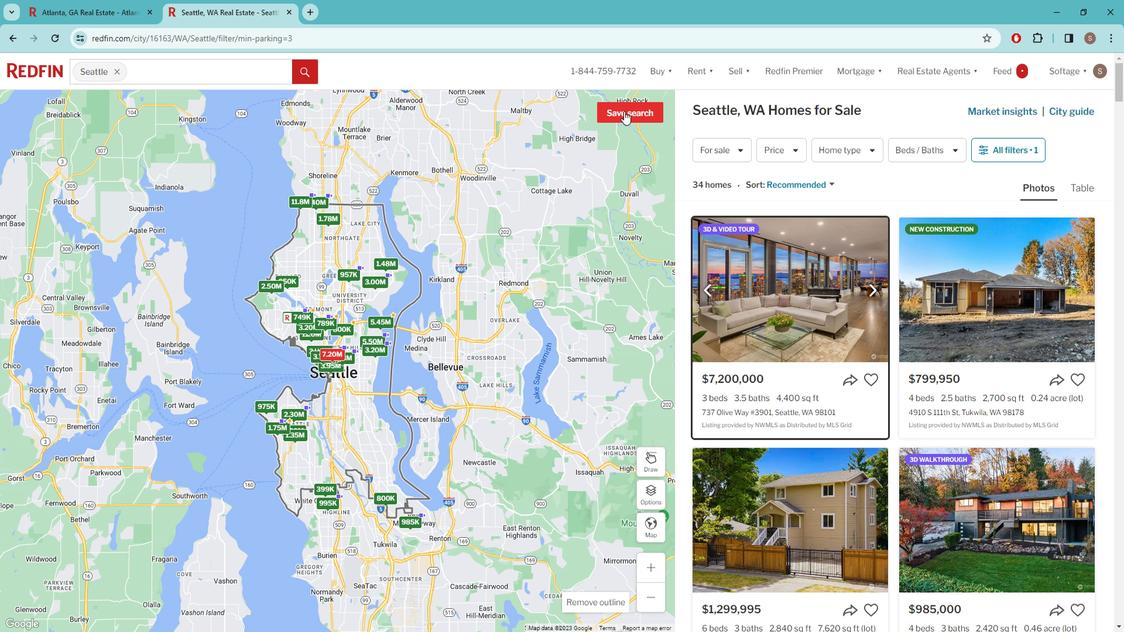 
Action: Mouse moved to (543, 290)
Screenshot: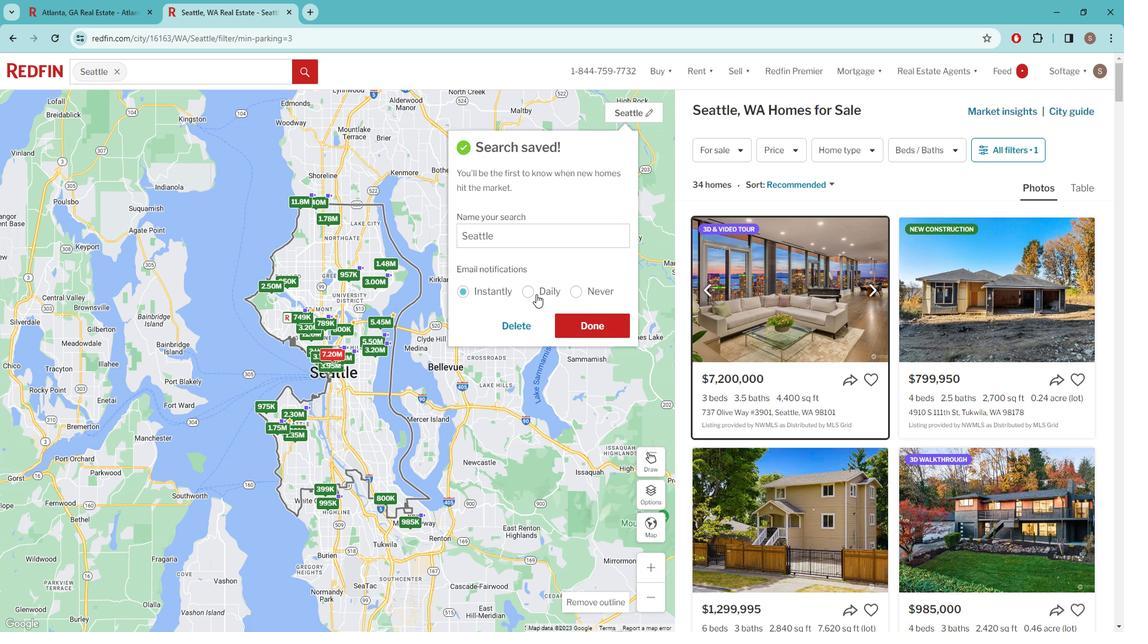 
Action: Mouse pressed left at (543, 290)
Screenshot: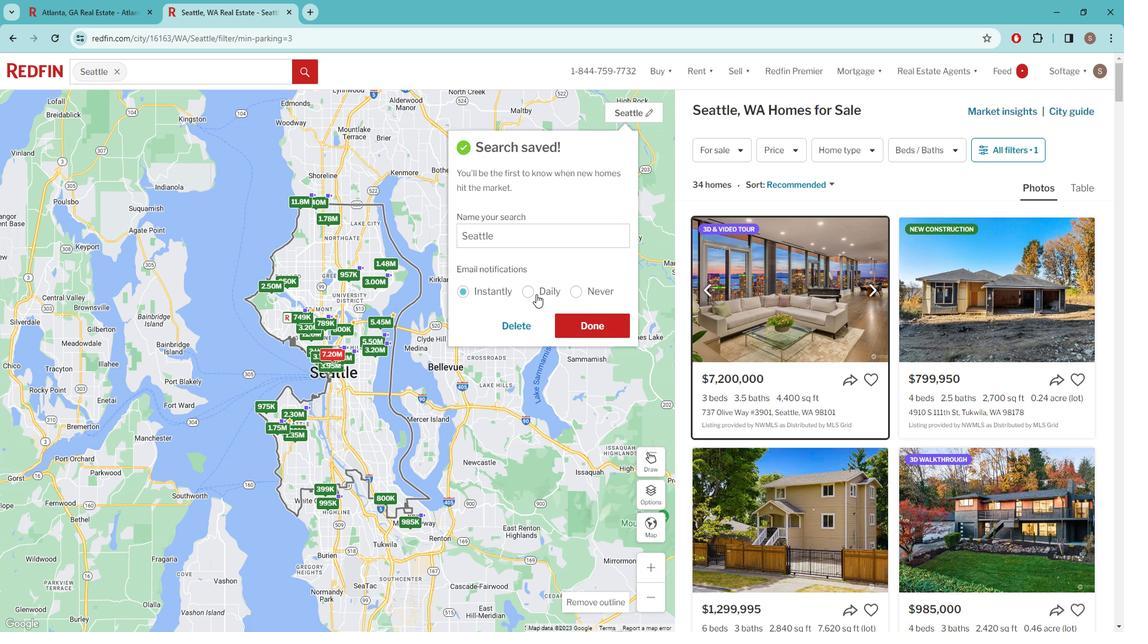 
Action: Mouse moved to (585, 315)
Screenshot: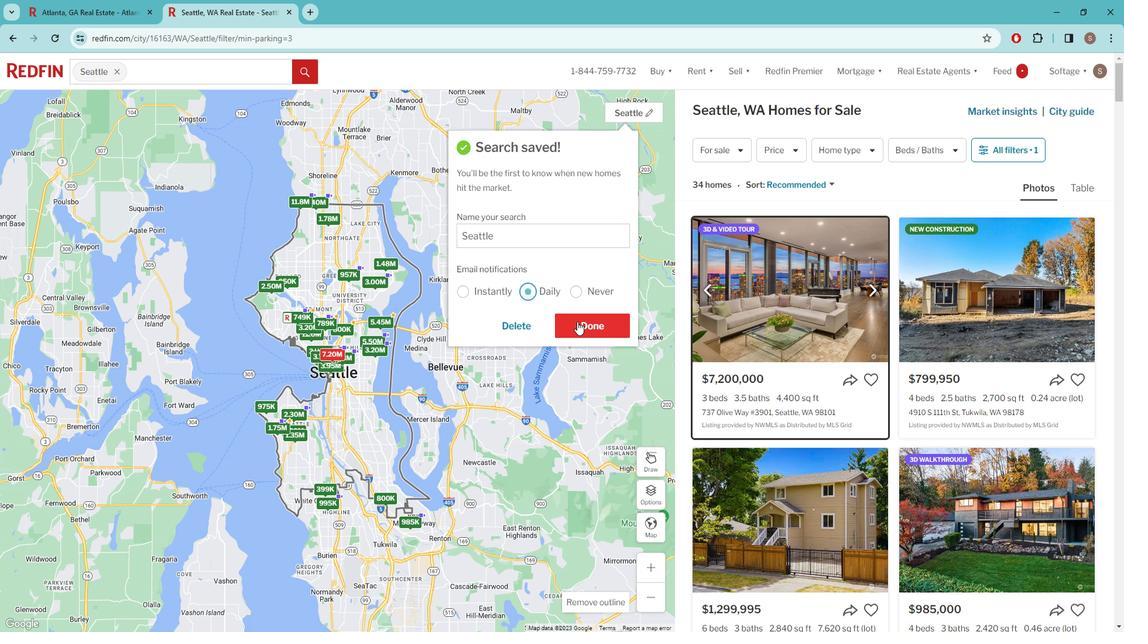 
Action: Mouse pressed left at (585, 315)
Screenshot: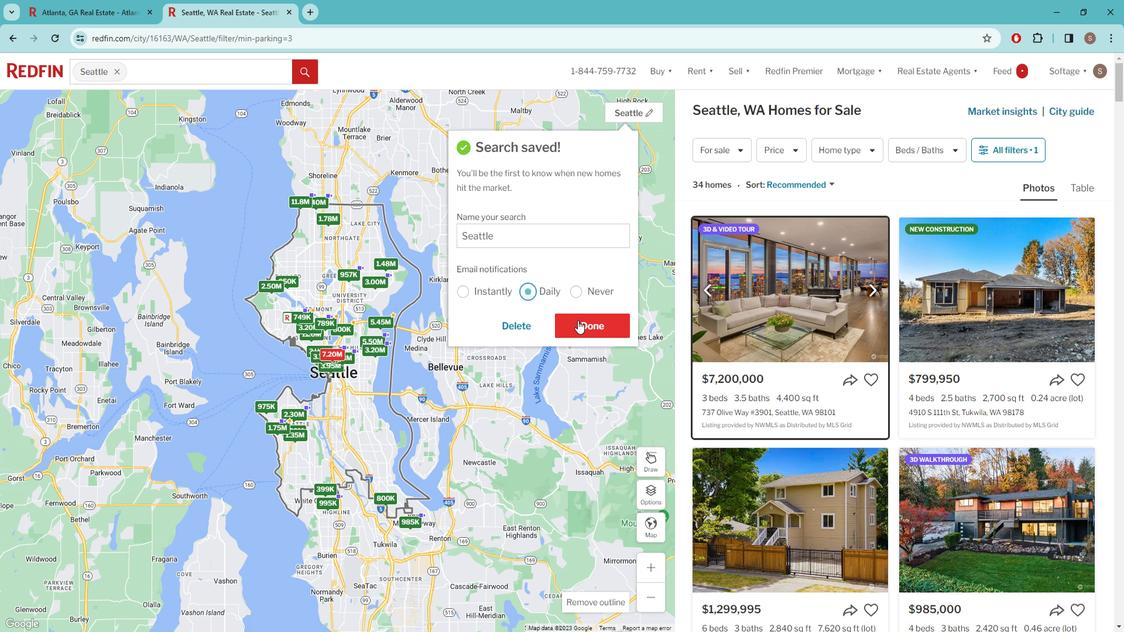 
Action: Mouse moved to (585, 315)
Screenshot: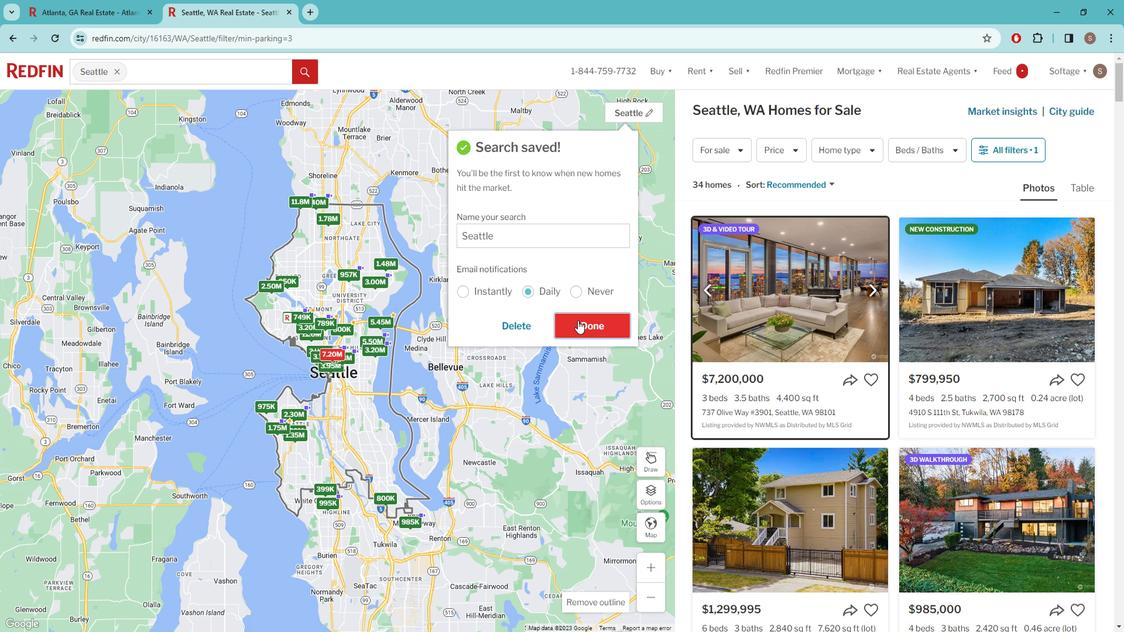 
